 Task: Add Taylor Farms Bacon Caesar Chopped Salad Kit to the cart.
Action: Mouse moved to (21, 159)
Screenshot: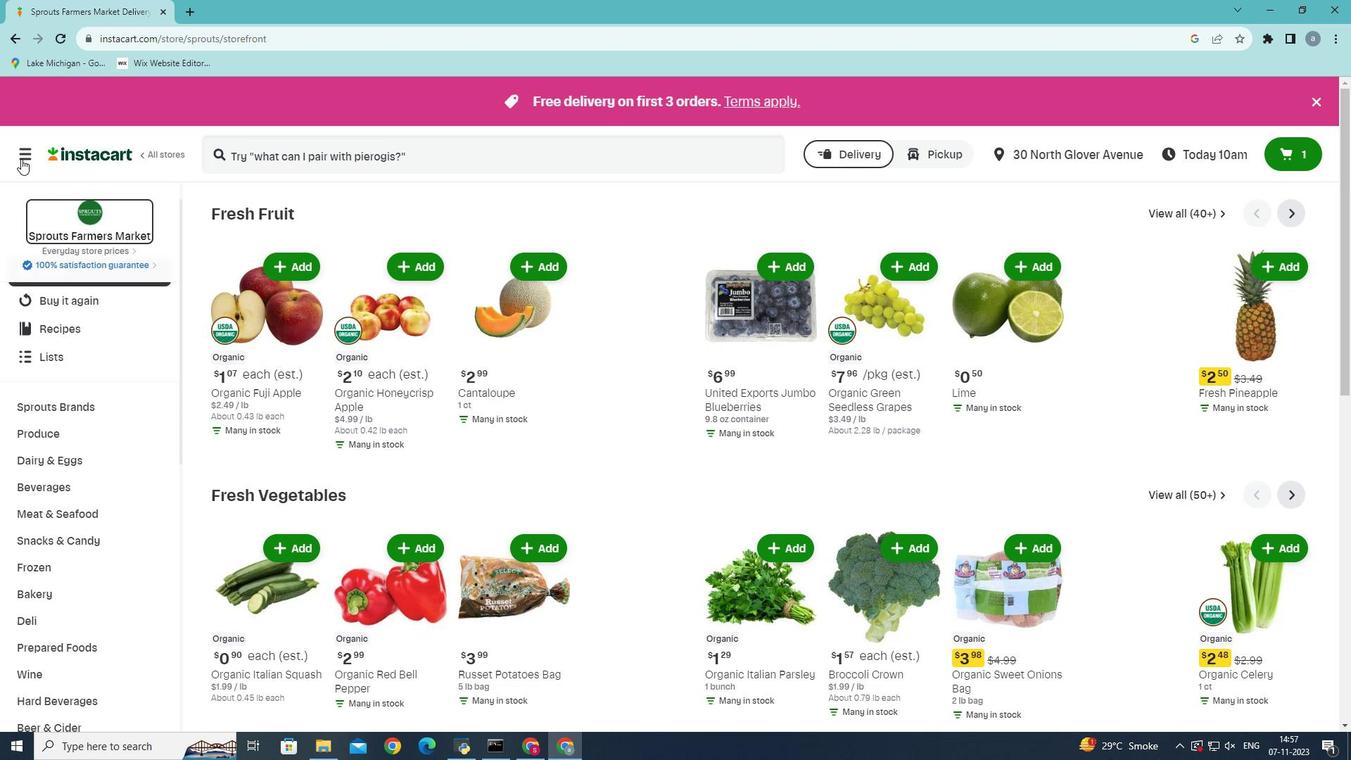 
Action: Mouse pressed left at (21, 159)
Screenshot: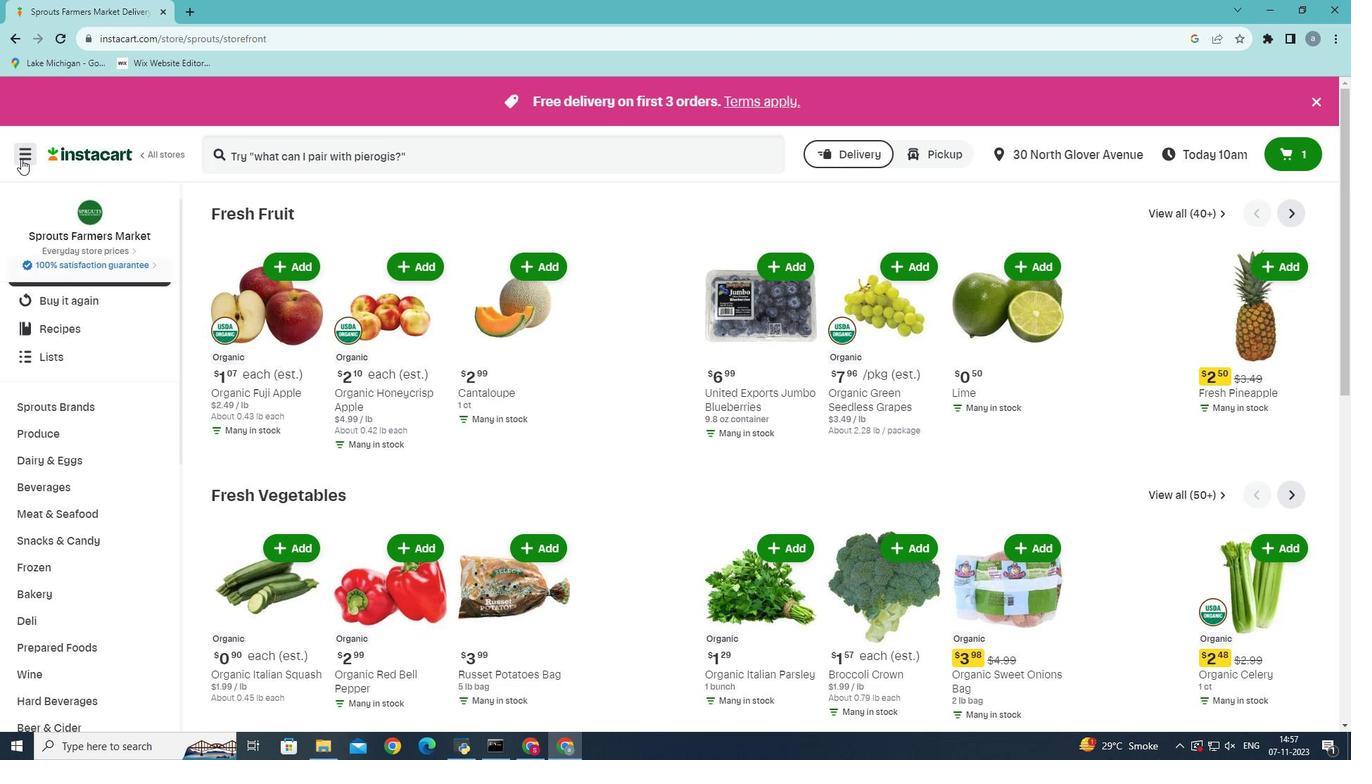
Action: Mouse moved to (55, 392)
Screenshot: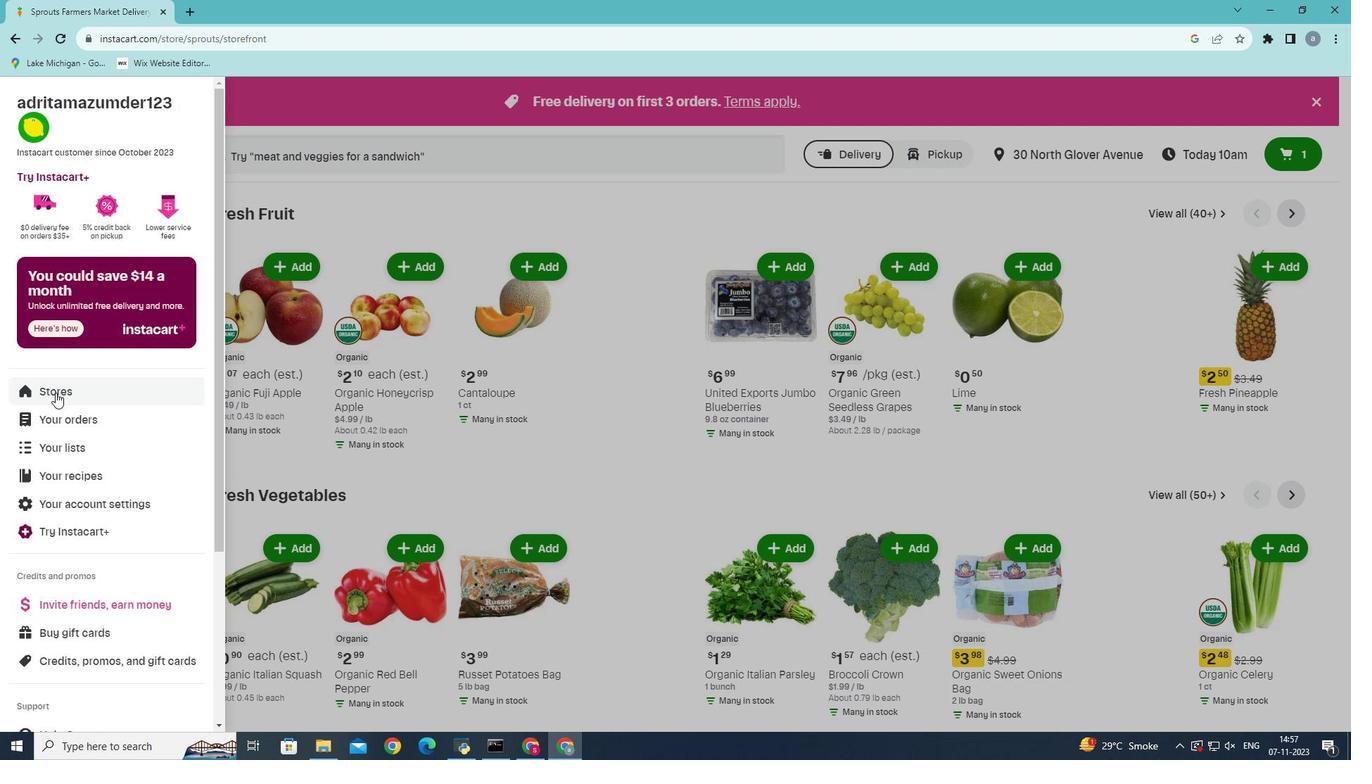 
Action: Mouse pressed left at (55, 392)
Screenshot: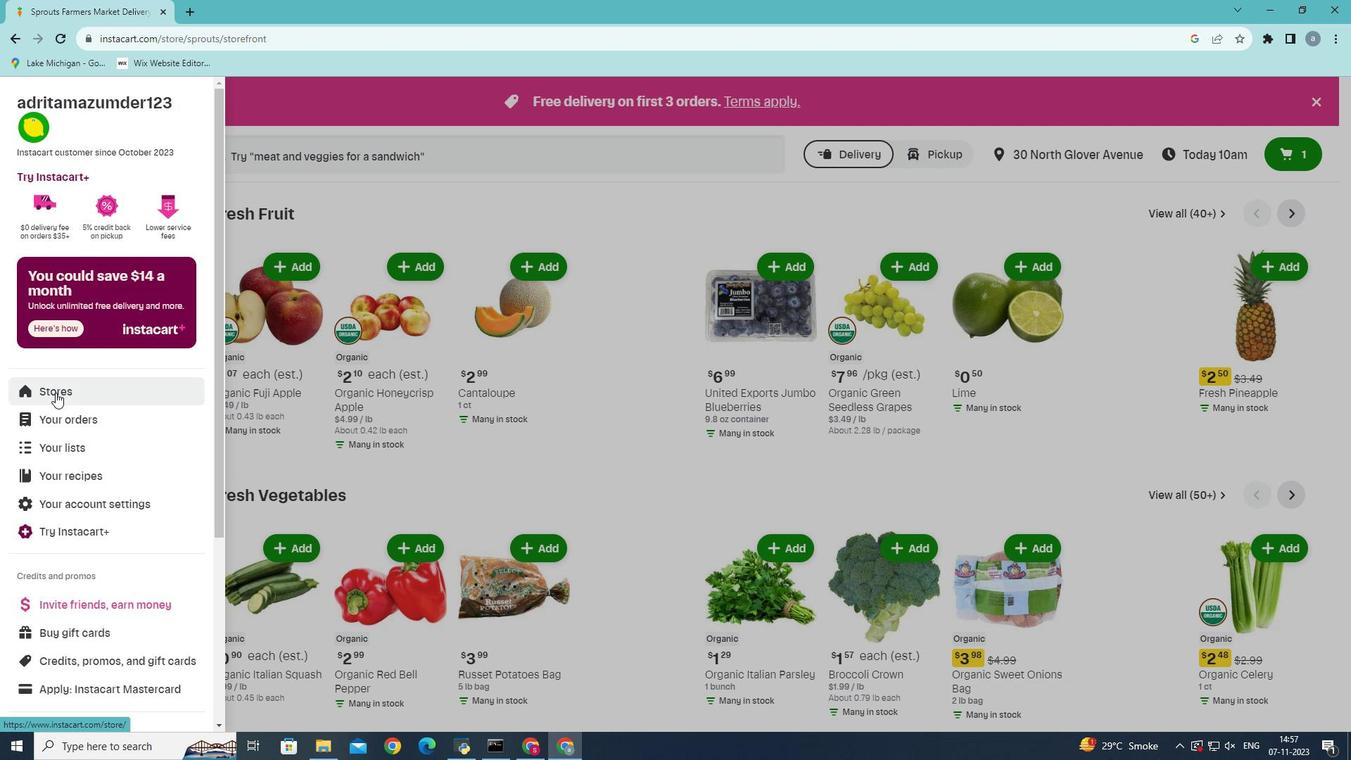 
Action: Mouse moved to (331, 161)
Screenshot: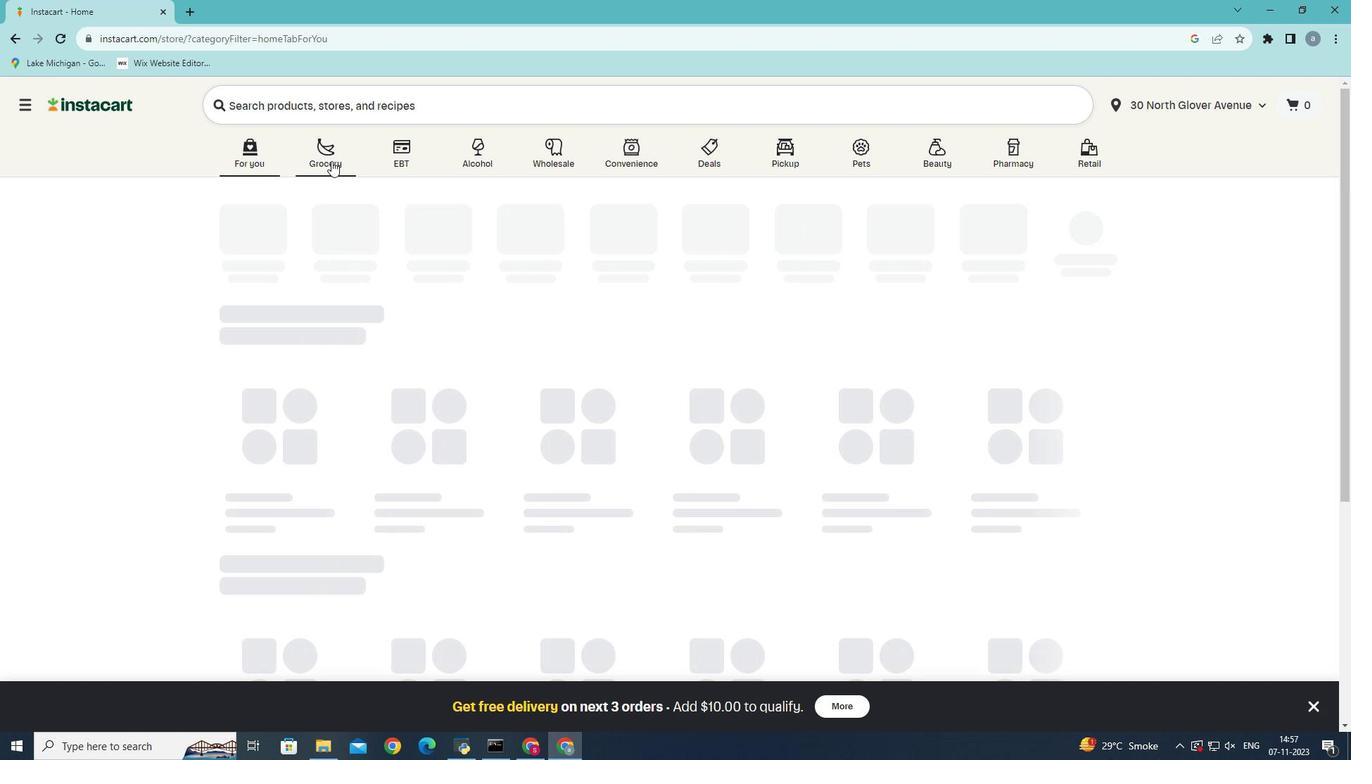 
Action: Mouse pressed left at (331, 161)
Screenshot: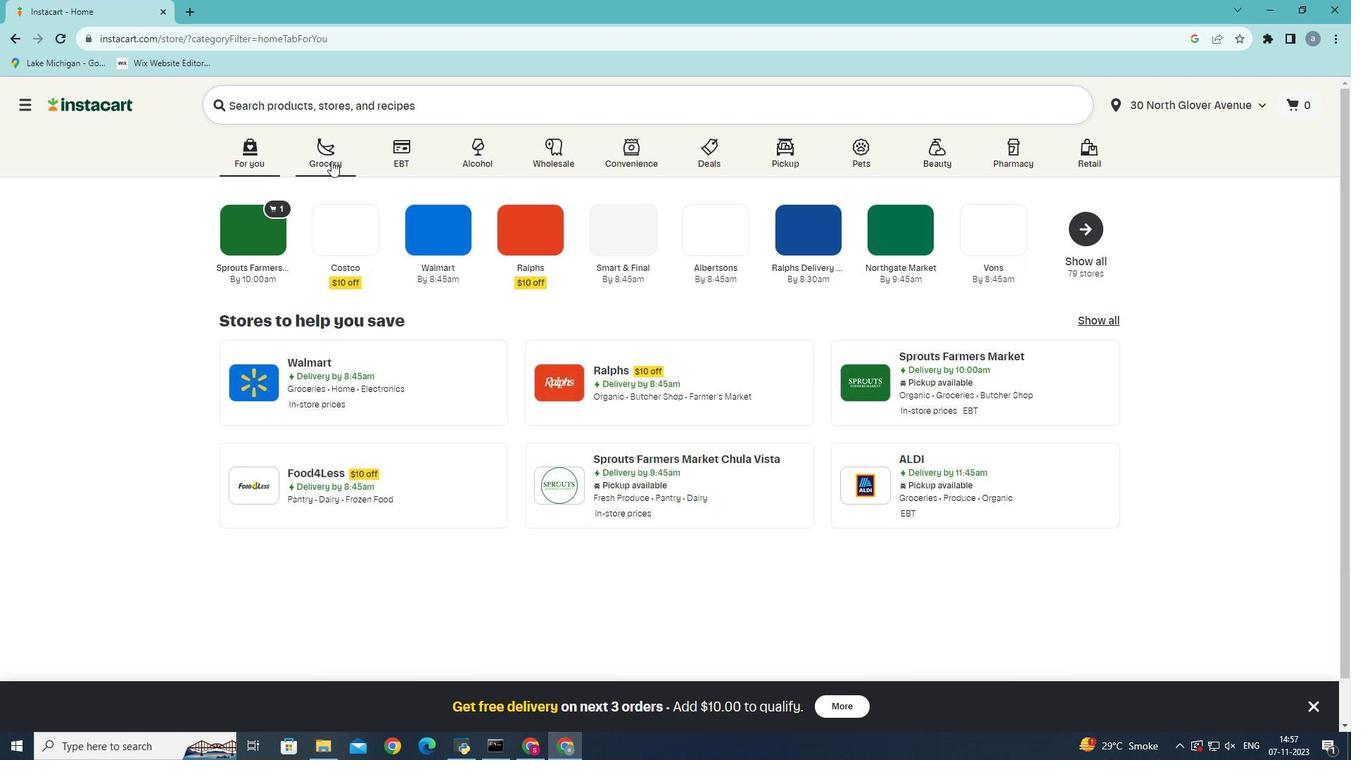 
Action: Mouse moved to (304, 411)
Screenshot: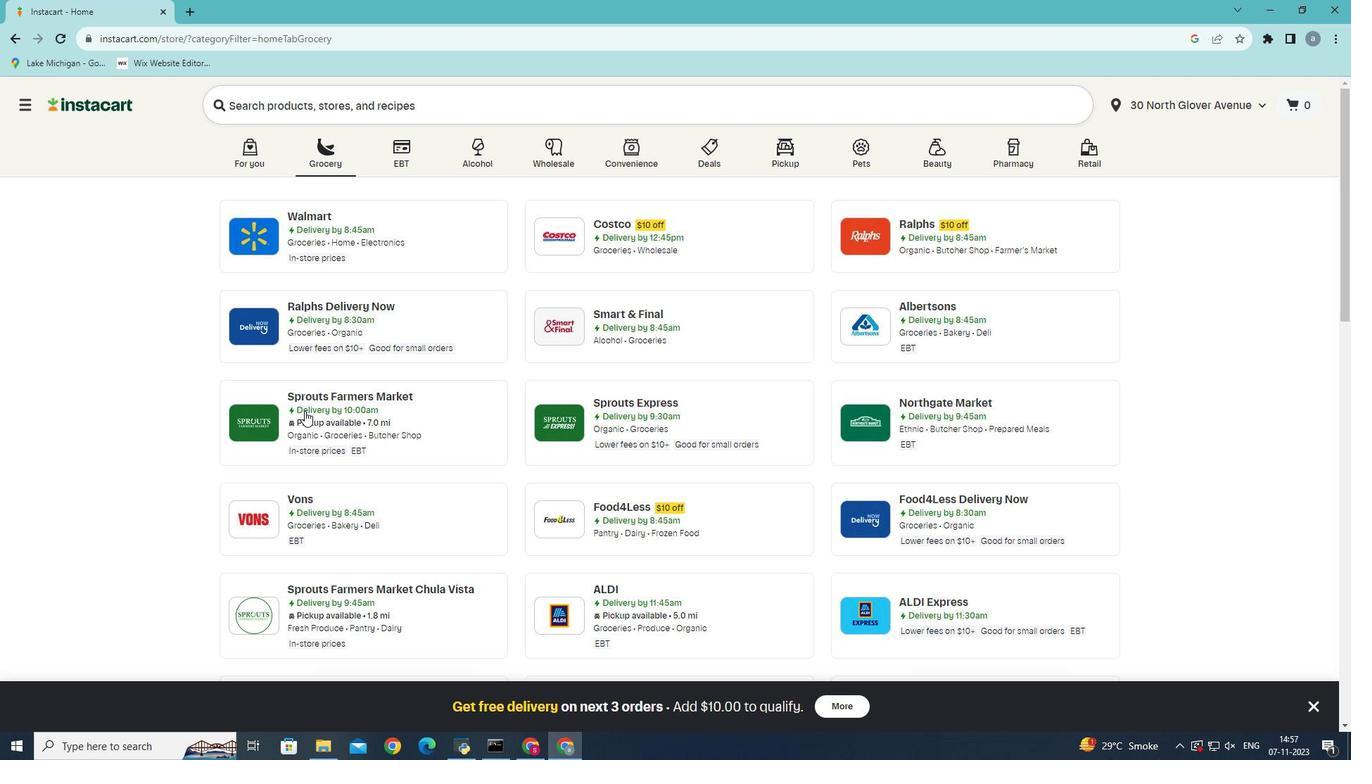 
Action: Mouse pressed left at (304, 411)
Screenshot: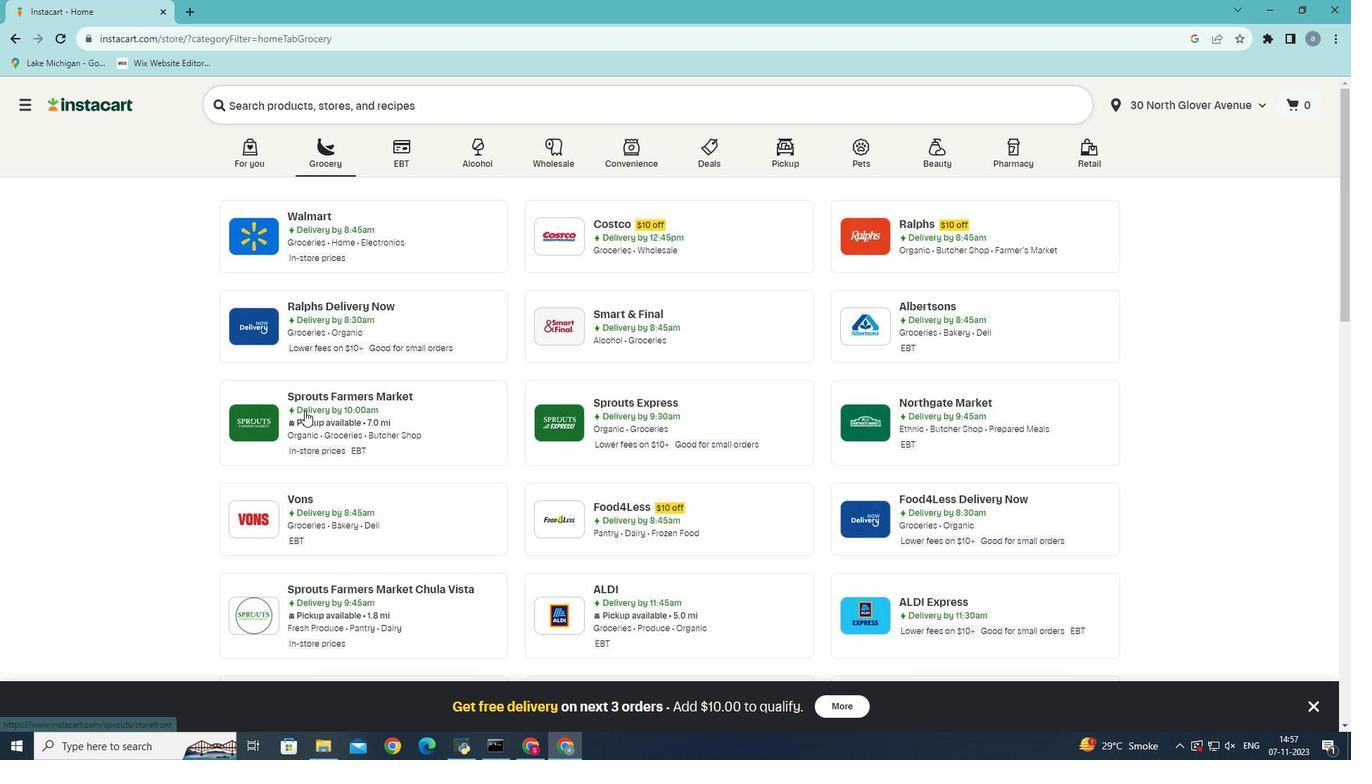 
Action: Mouse moved to (57, 635)
Screenshot: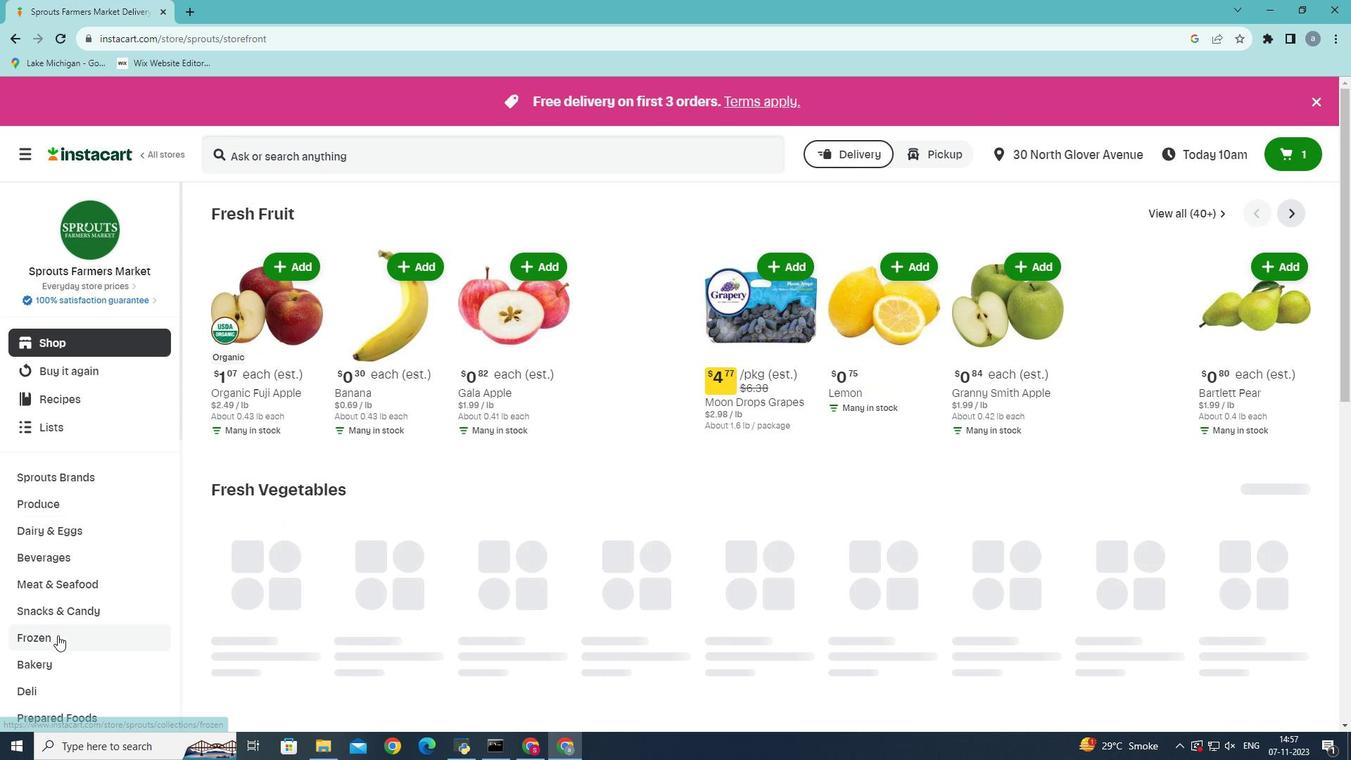 
Action: Mouse scrolled (57, 635) with delta (0, 0)
Screenshot: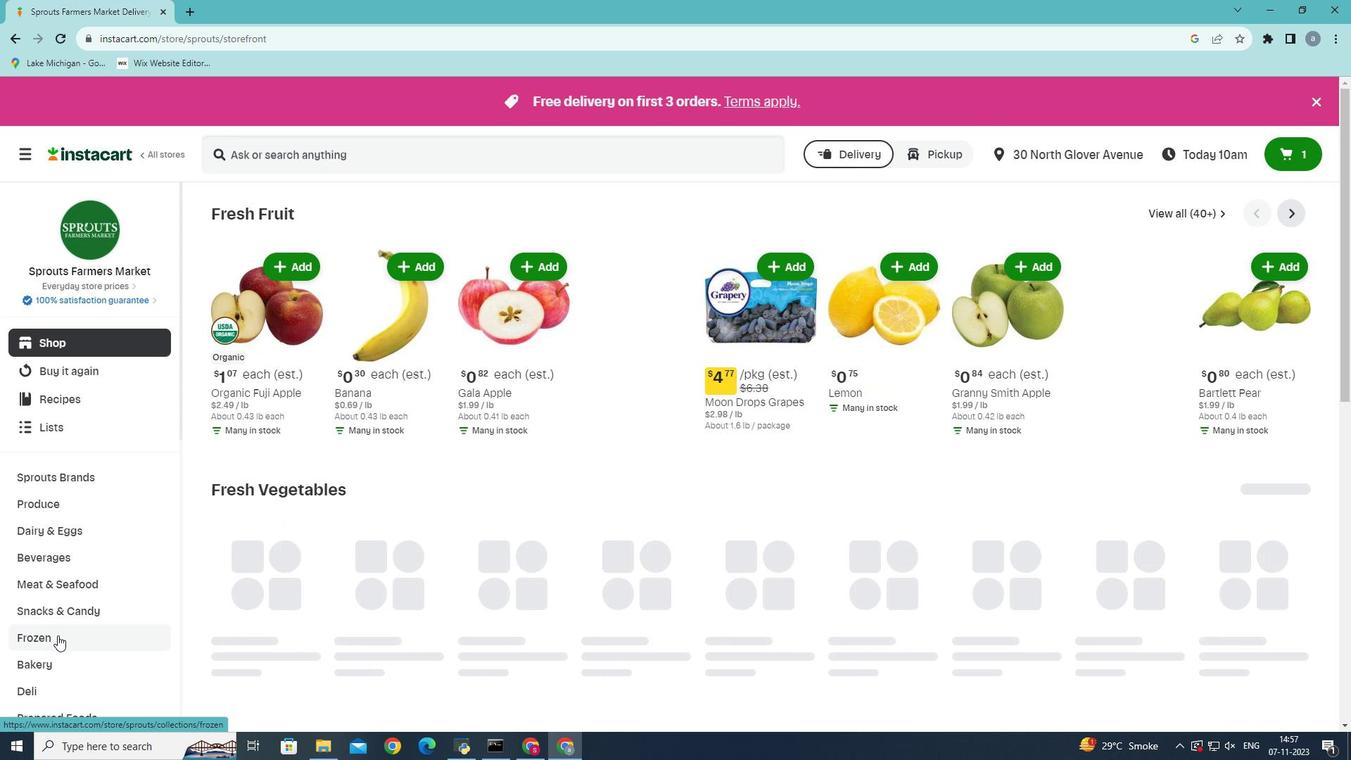 
Action: Mouse scrolled (57, 635) with delta (0, 0)
Screenshot: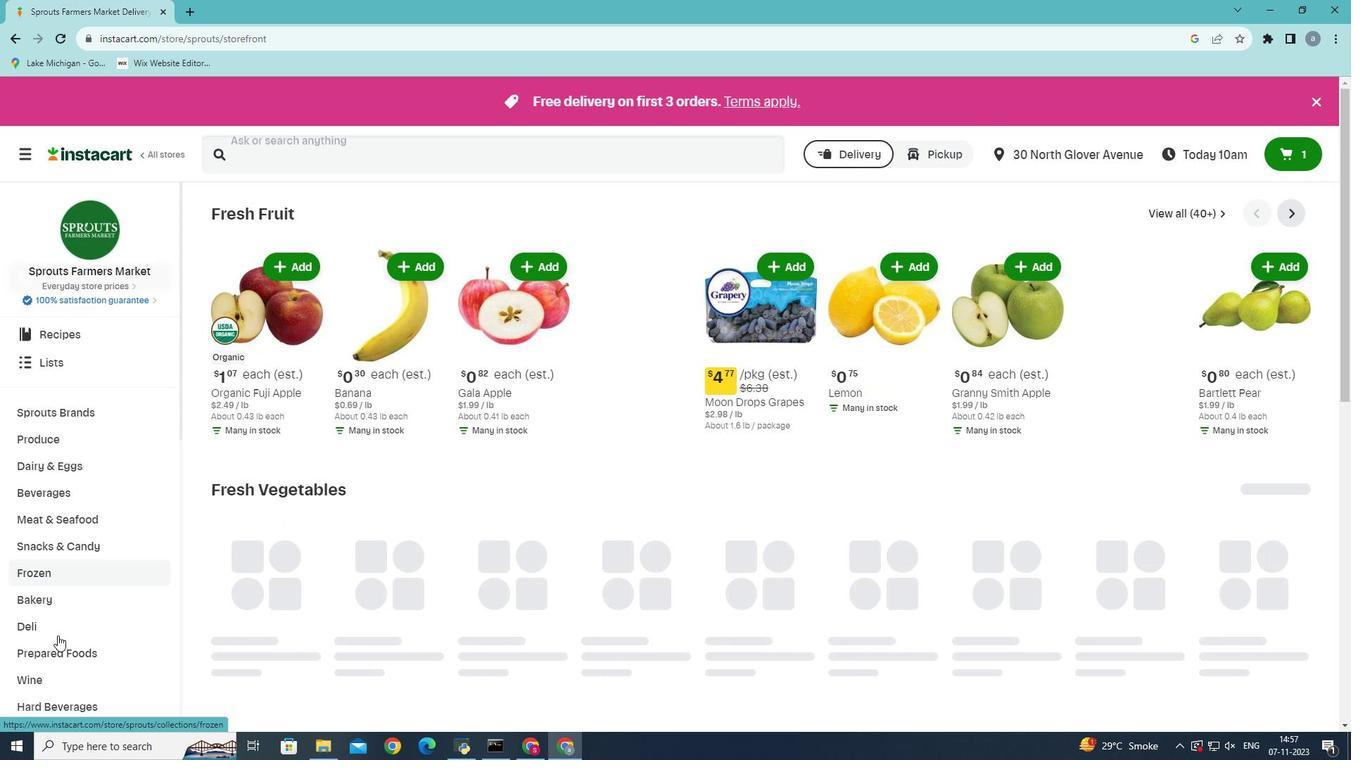
Action: Mouse moved to (60, 580)
Screenshot: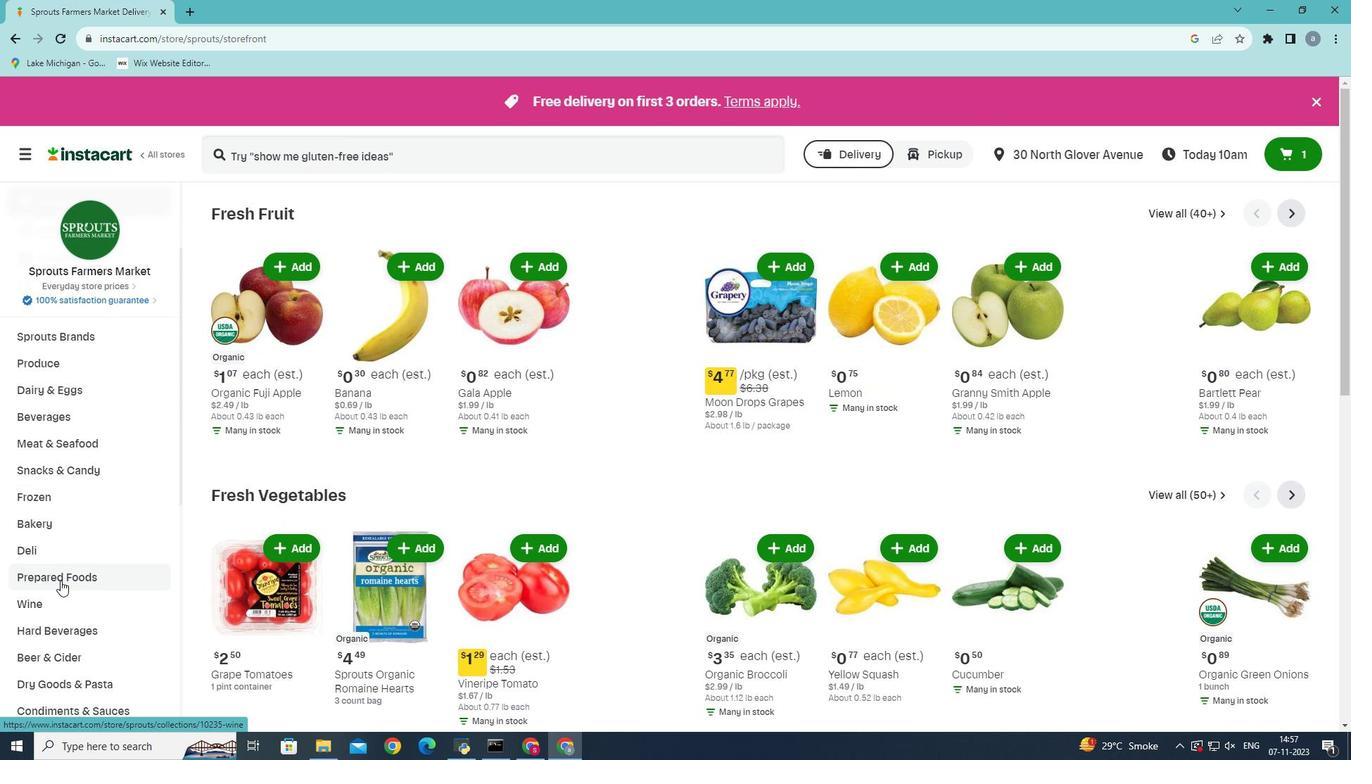 
Action: Mouse pressed left at (60, 580)
Screenshot: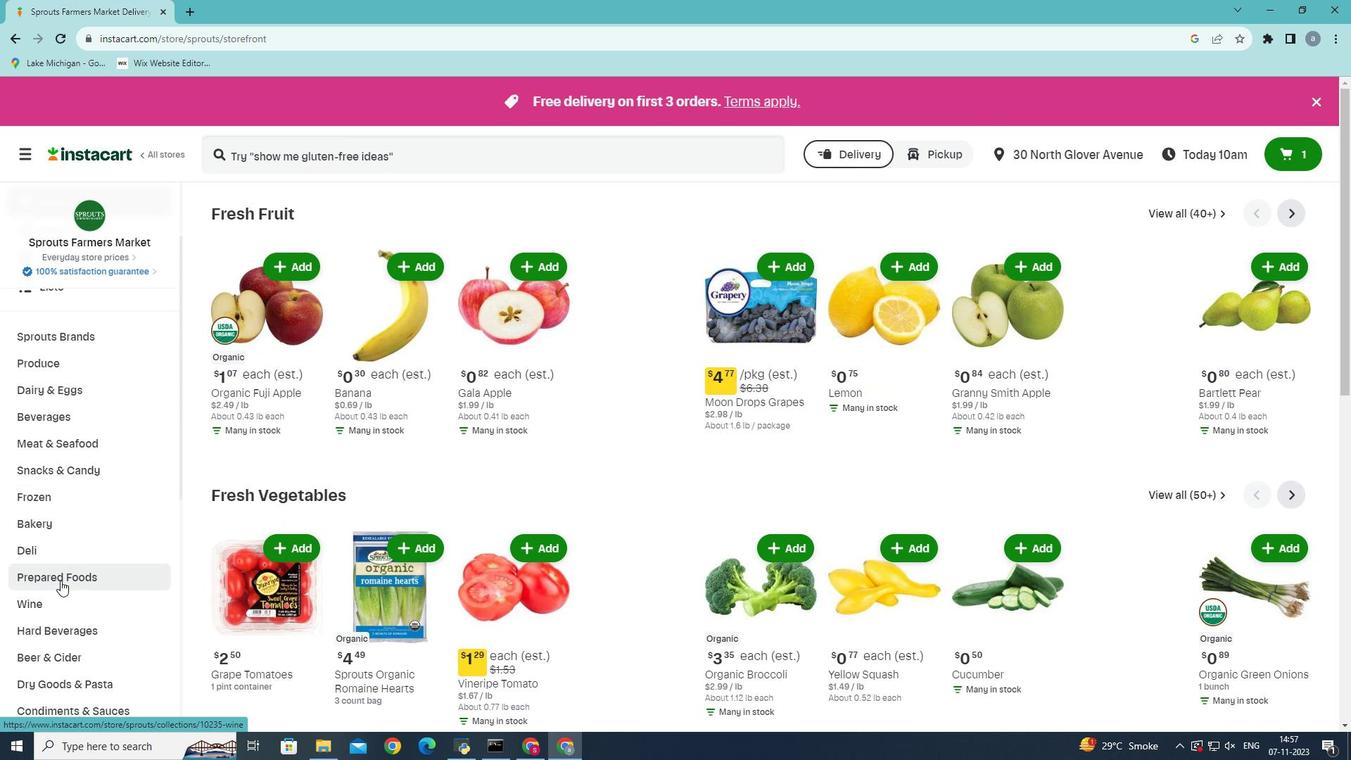 
Action: Mouse moved to (768, 248)
Screenshot: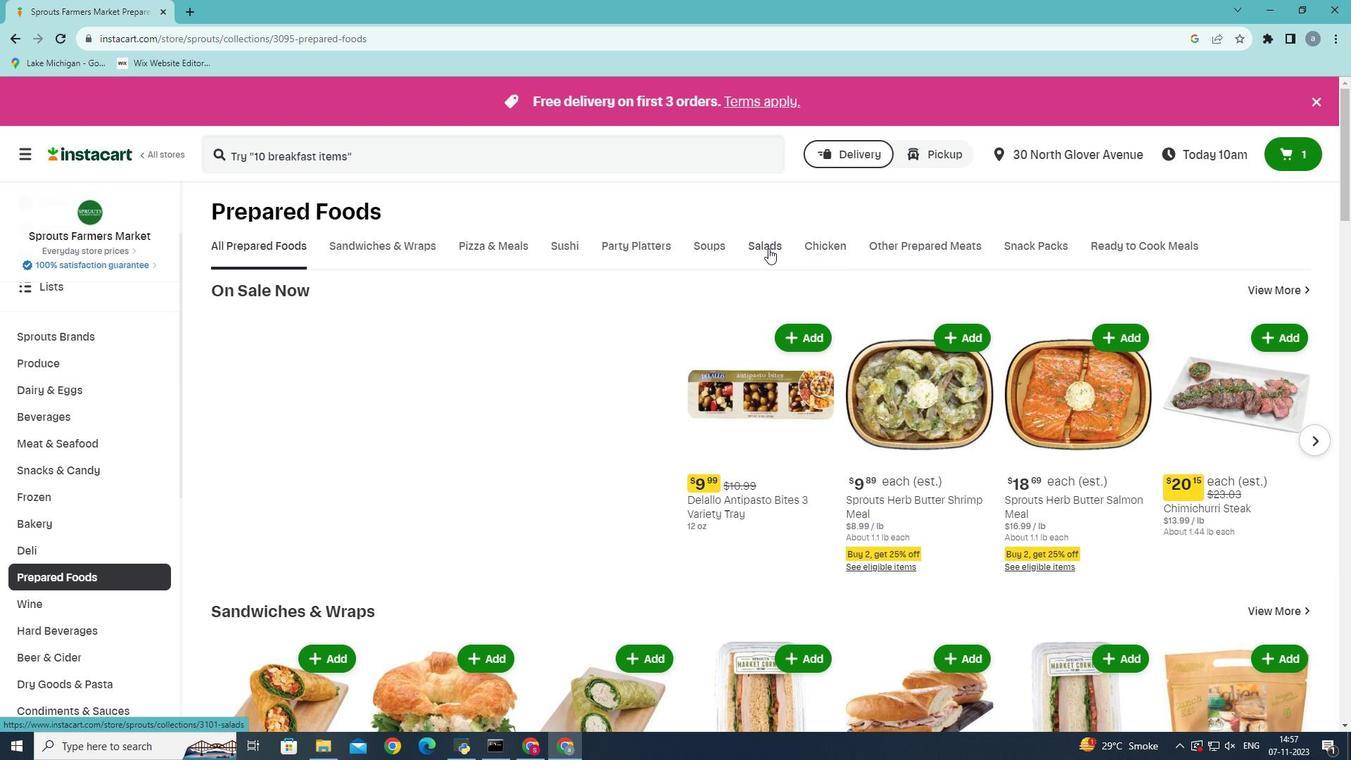 
Action: Mouse pressed left at (768, 248)
Screenshot: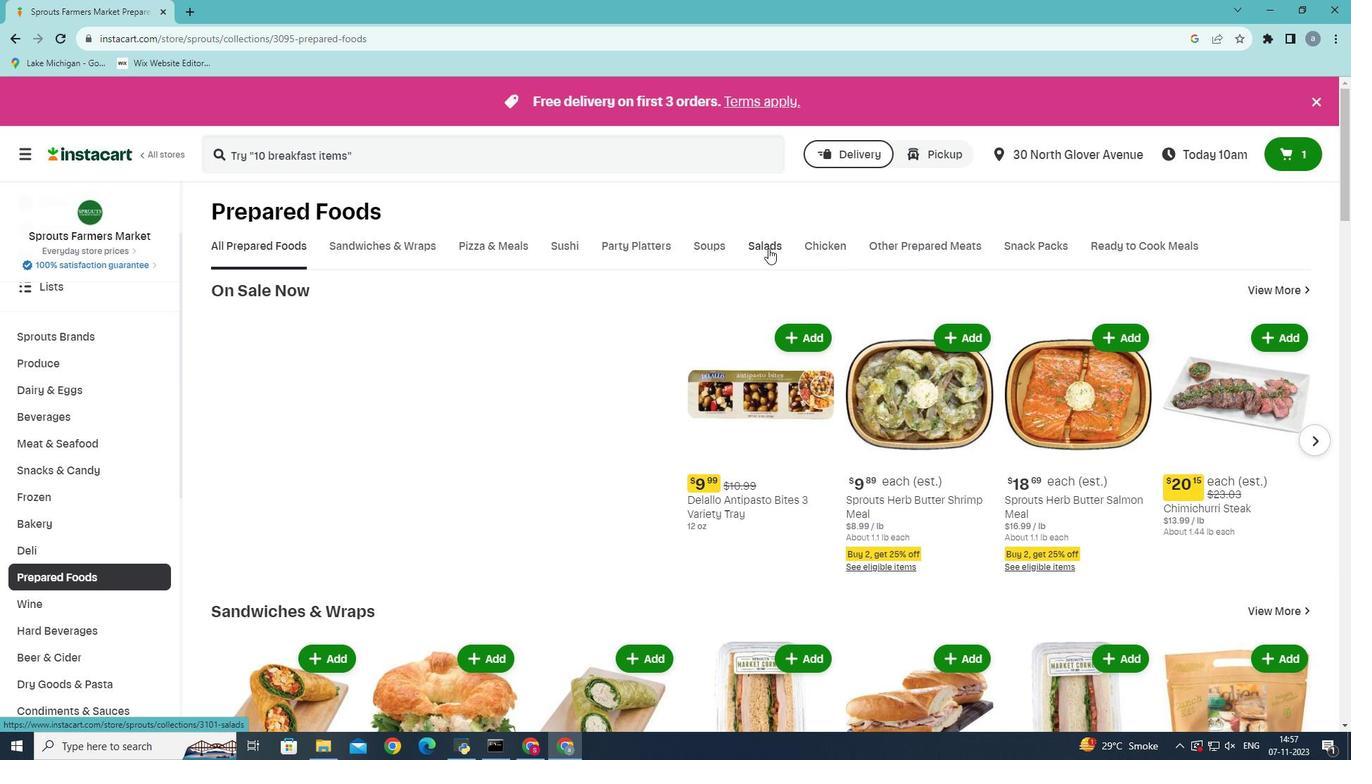 
Action: Mouse moved to (547, 317)
Screenshot: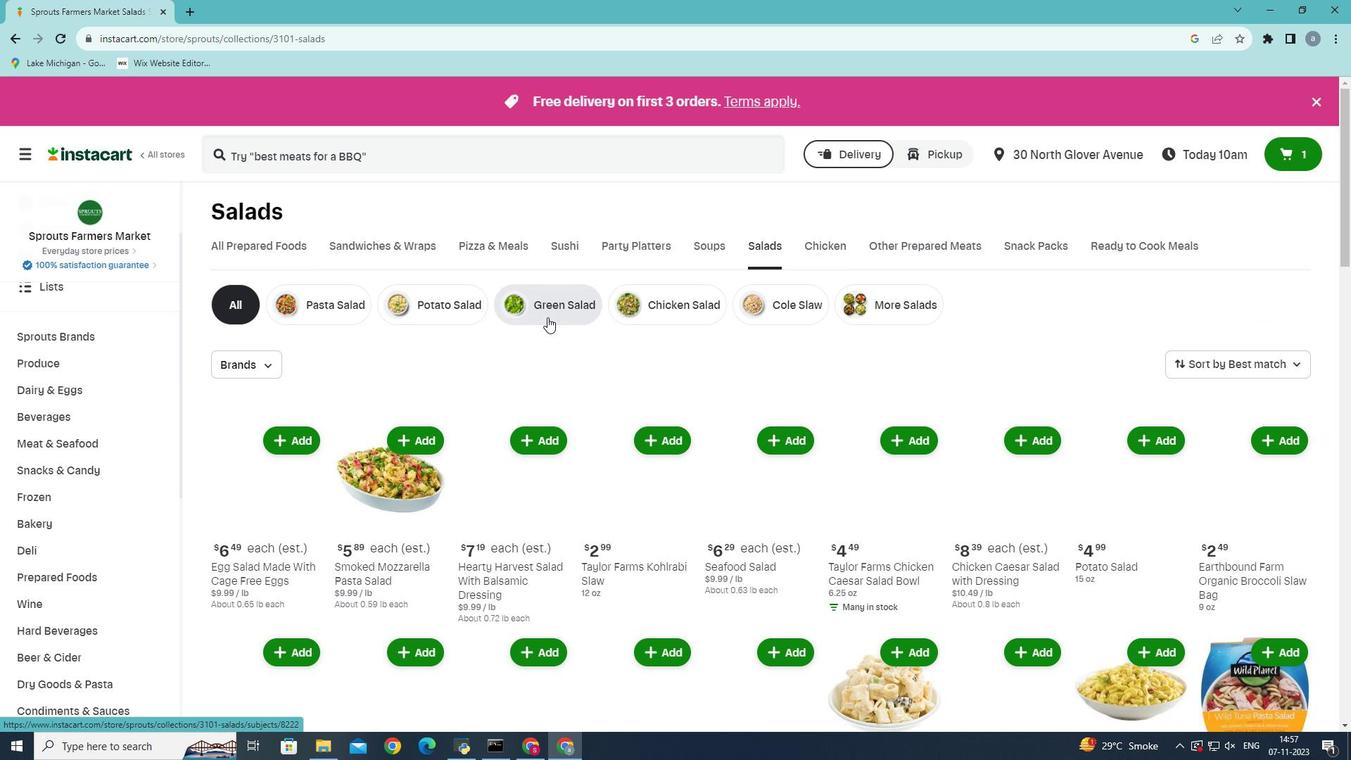 
Action: Mouse pressed left at (547, 317)
Screenshot: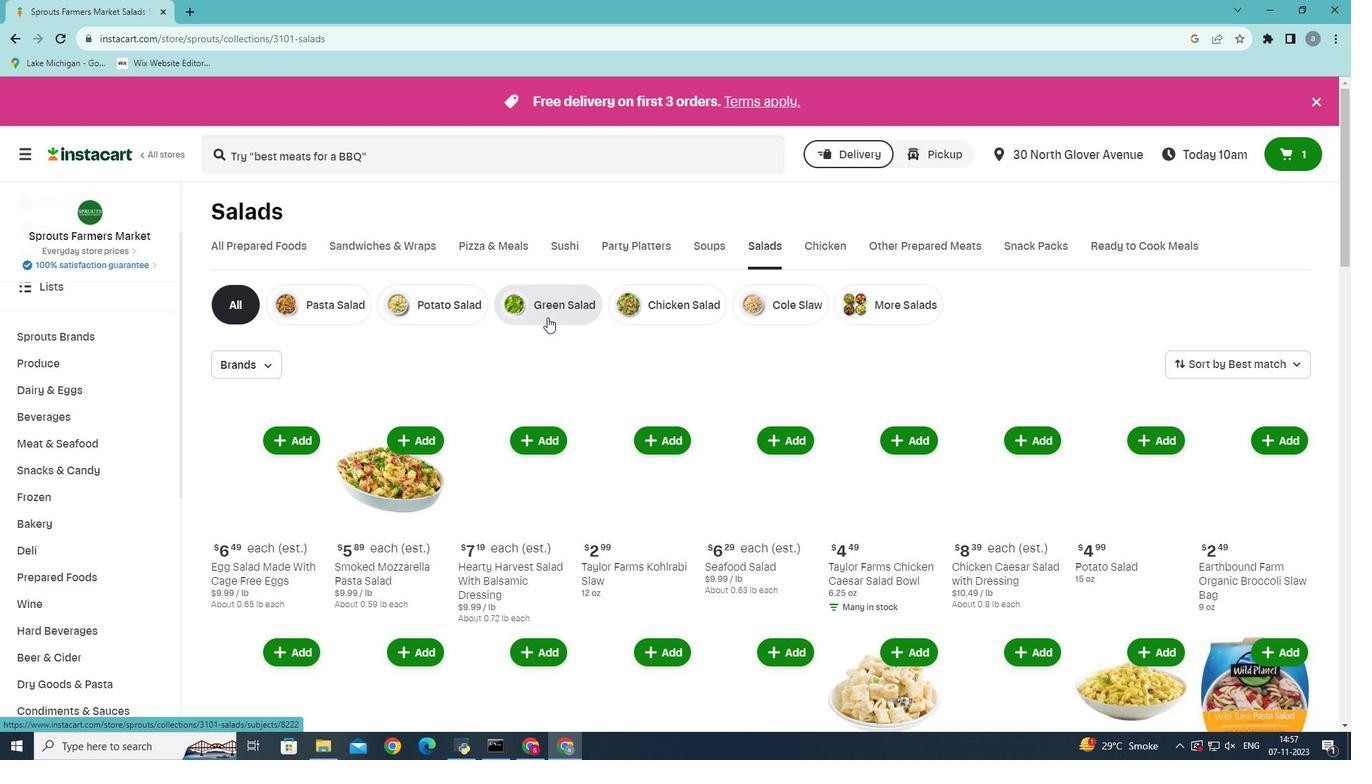 
Action: Mouse moved to (316, 159)
Screenshot: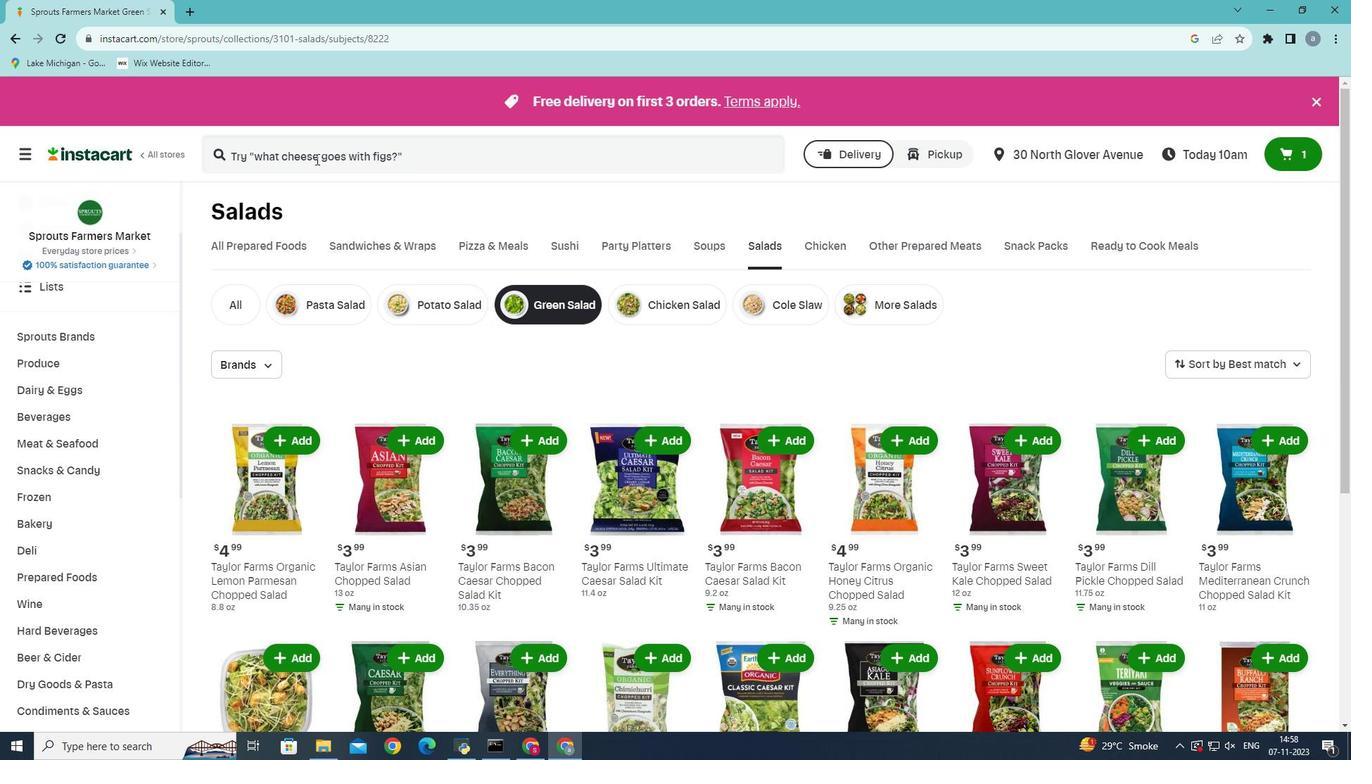 
Action: Mouse pressed left at (316, 159)
Screenshot: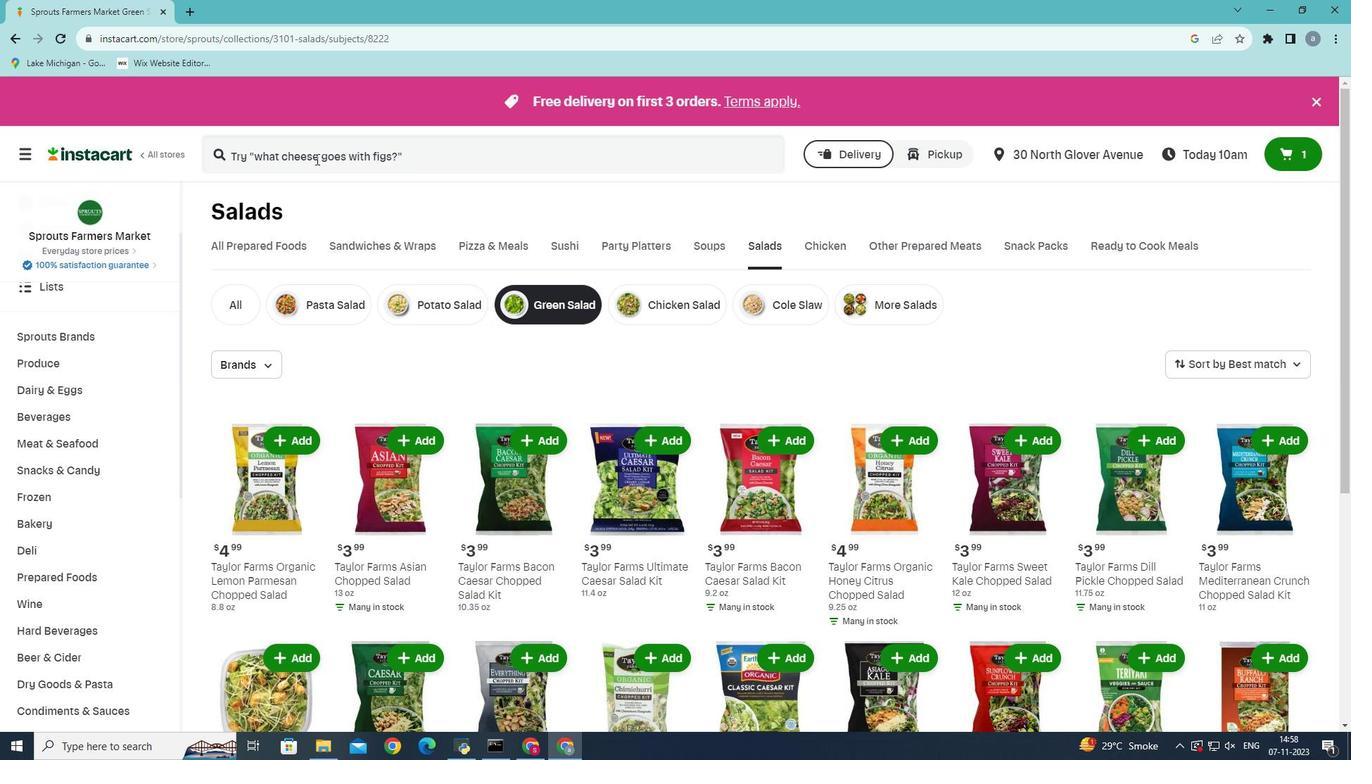 
Action: Mouse moved to (317, 159)
Screenshot: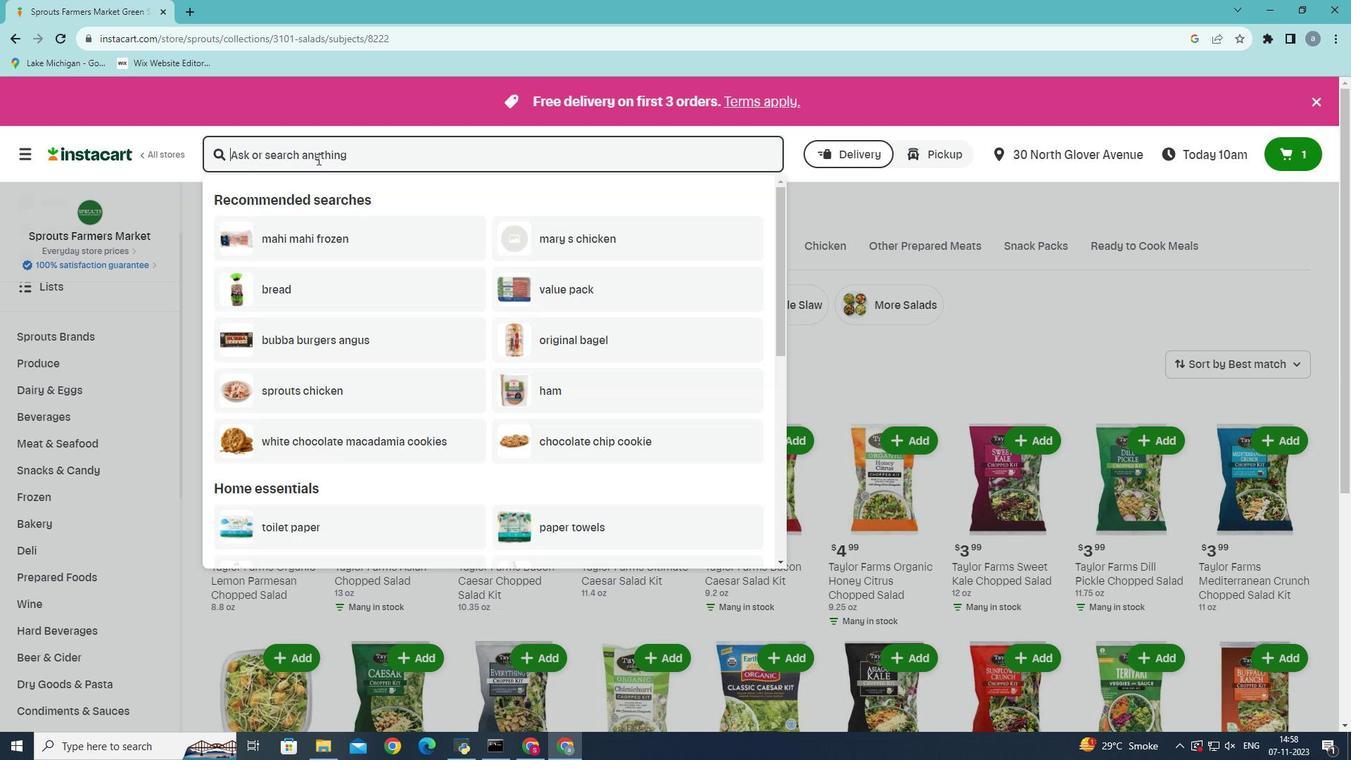 
Action: Key pressed <Key.shift><Key.shift><Key.shift><Key.shift><Key.shift><Key.shift><Key.shift><Key.shift><Key.shift><Key.shift><Key.shift><Key.shift><Key.shift><Key.shift><Key.shift><Key.shift>Taylor<Key.space>farmsbacon<Key.space>
Screenshot: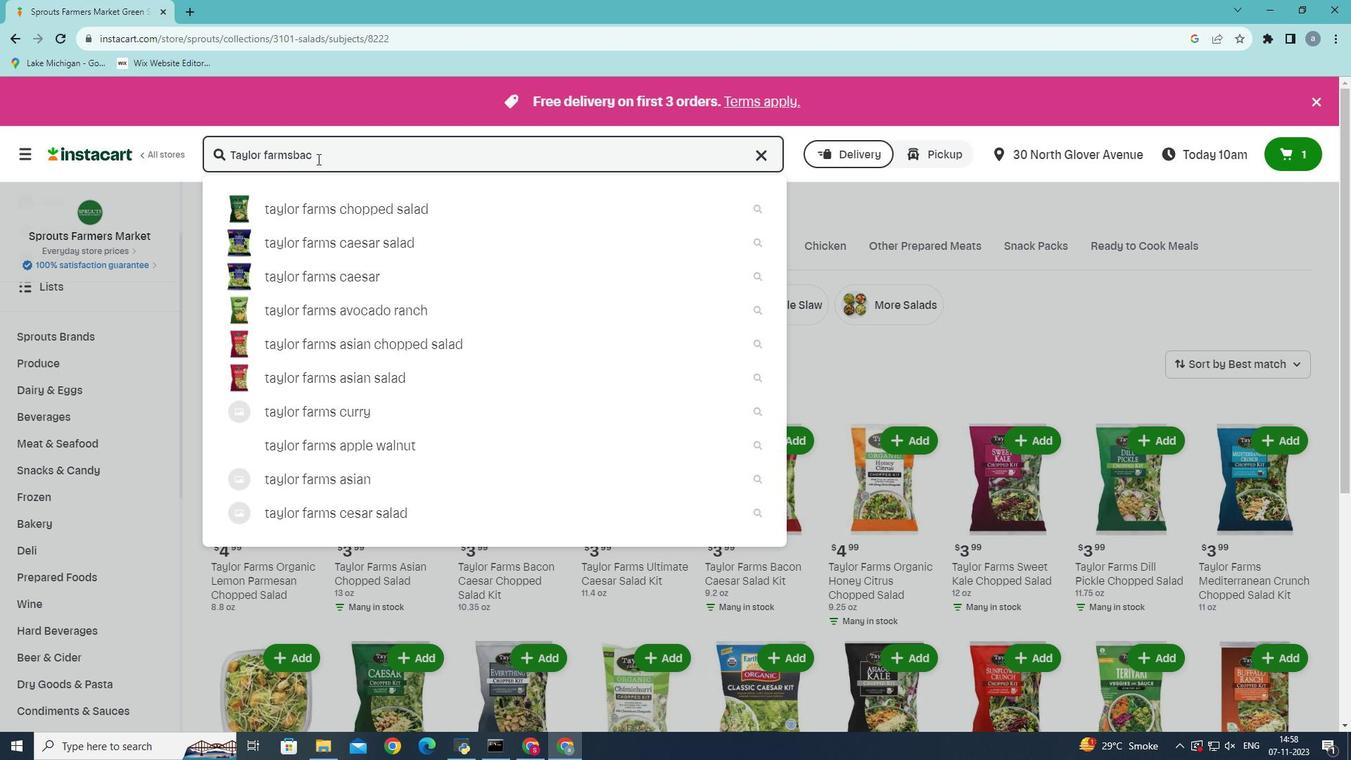 
Action: Mouse moved to (292, 155)
Screenshot: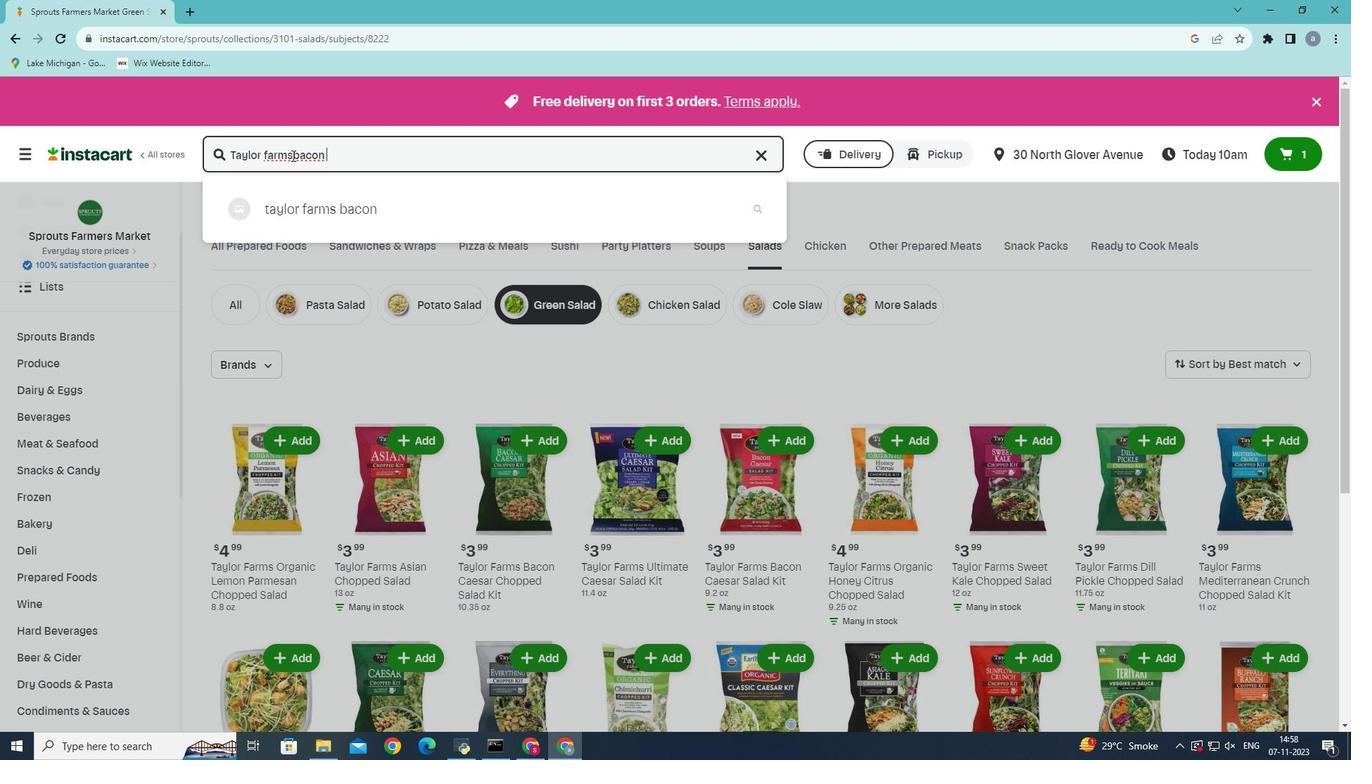 
Action: Mouse pressed left at (292, 155)
Screenshot: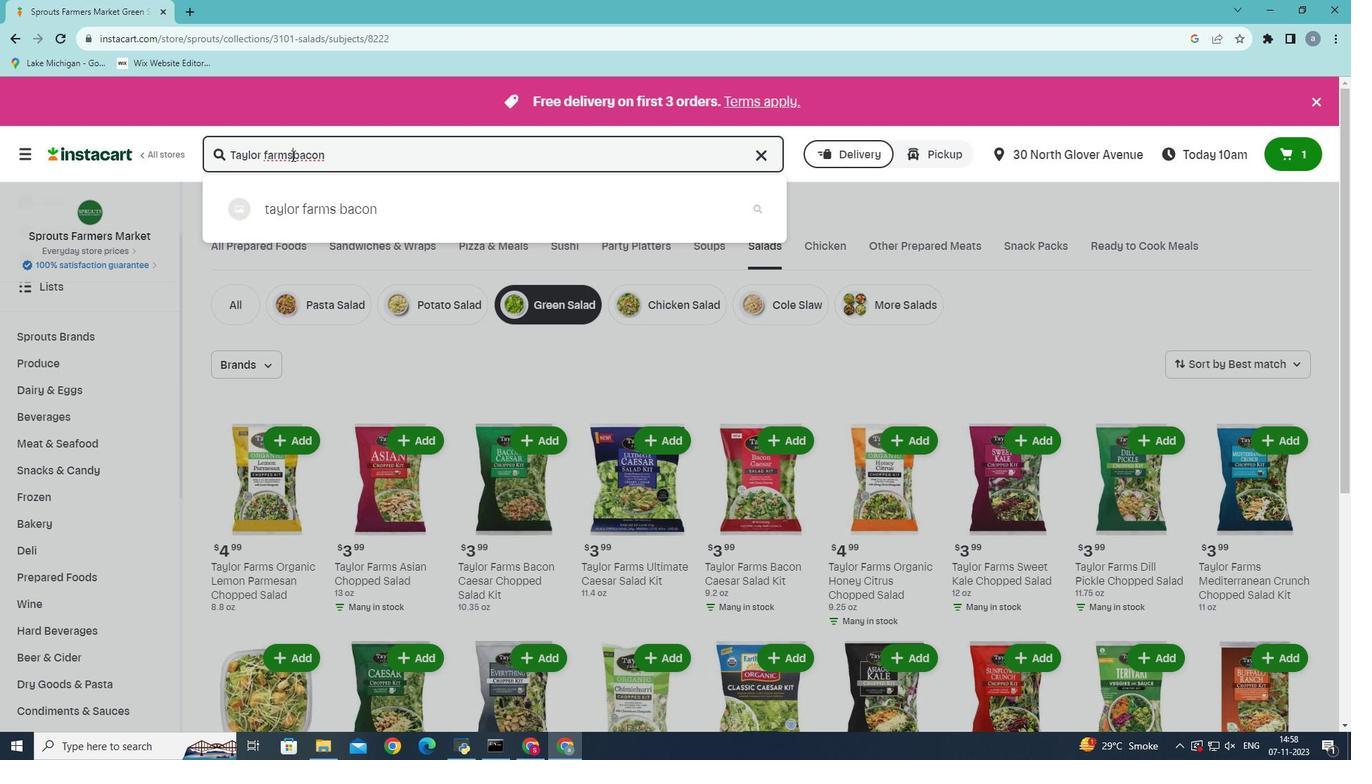 
Action: Mouse moved to (291, 155)
Screenshot: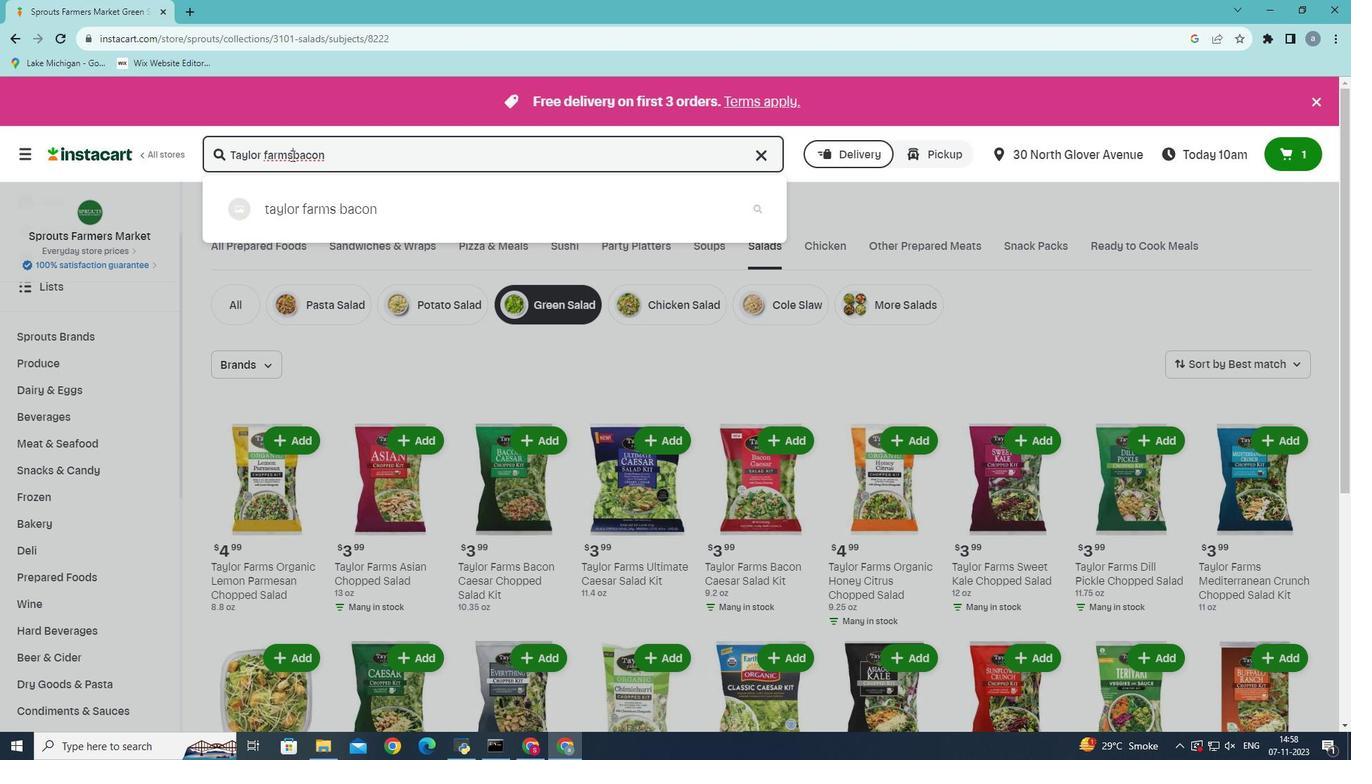 
Action: Key pressed v
Screenshot: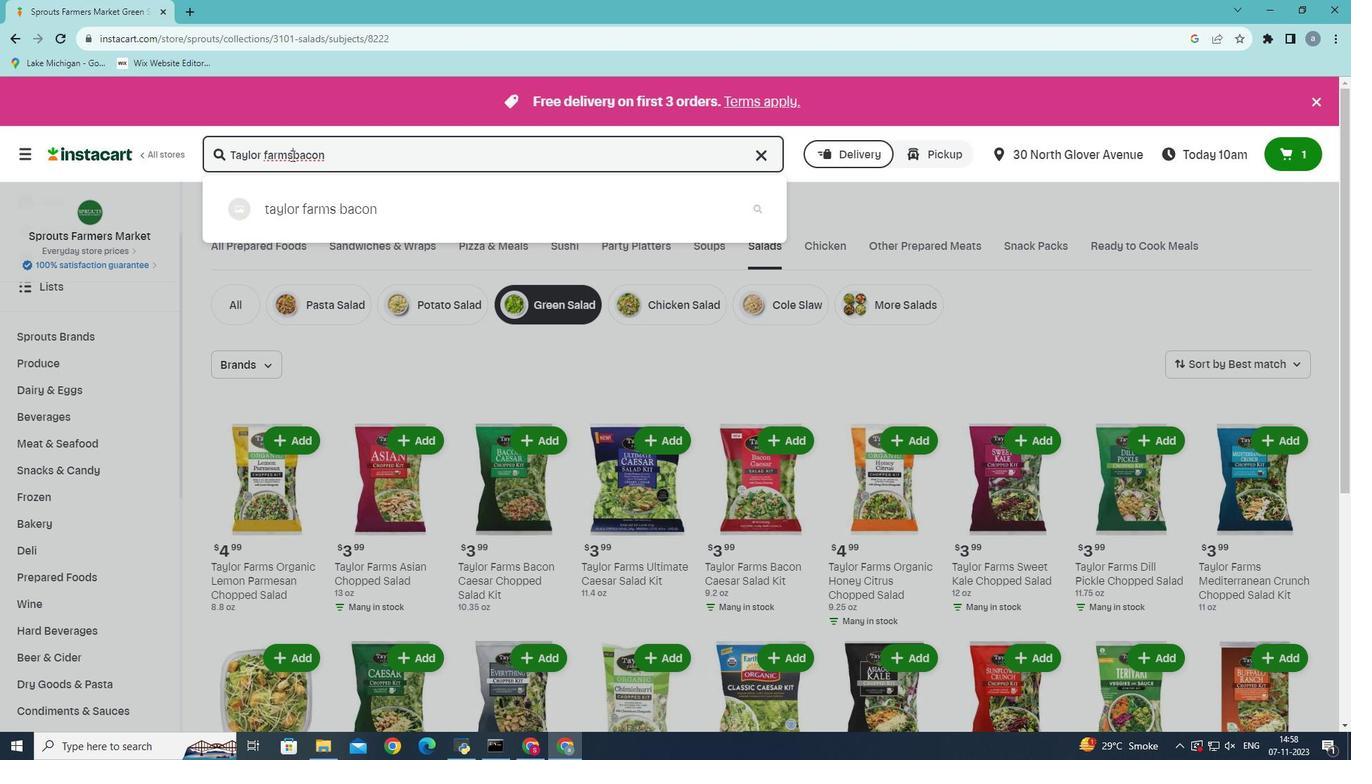 
Action: Mouse moved to (356, 150)
Screenshot: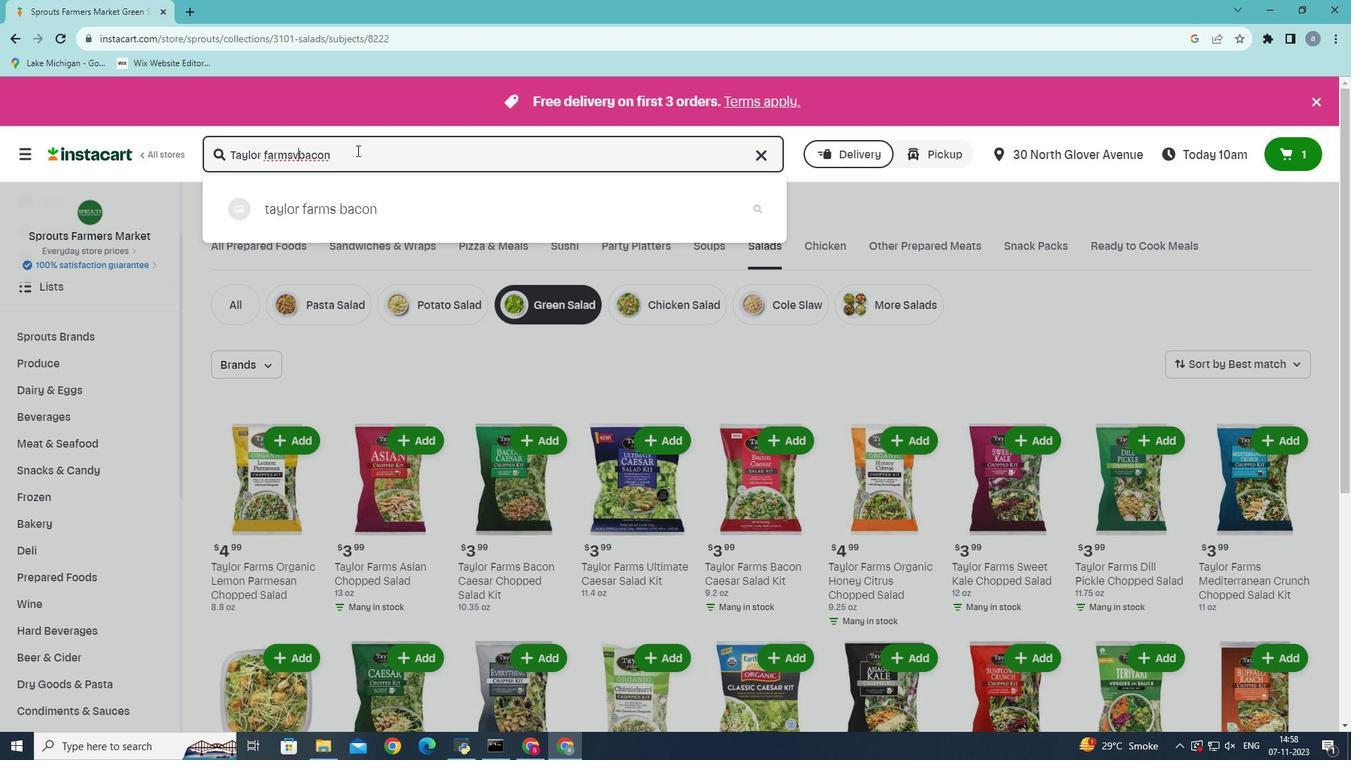 
Action: Key pressed <Key.backspace>
Screenshot: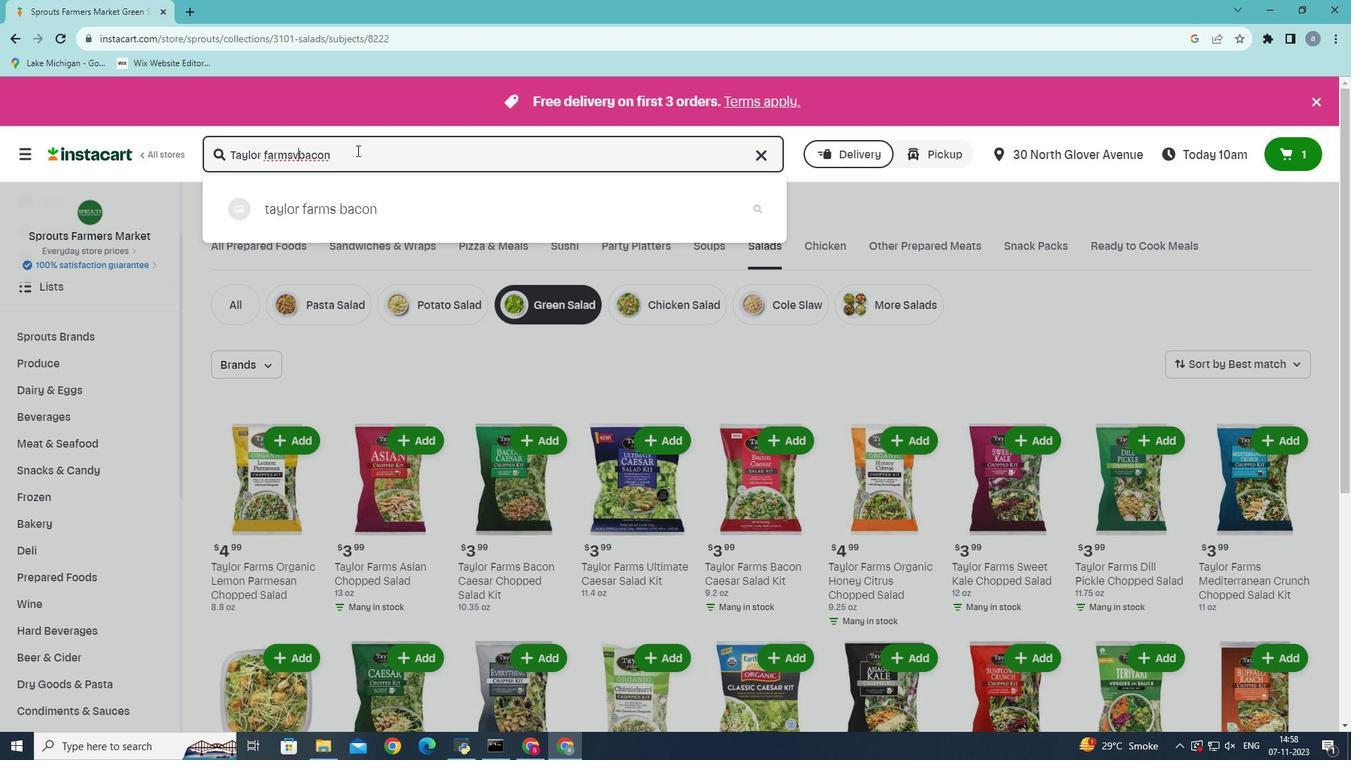 
Action: Mouse moved to (356, 152)
Screenshot: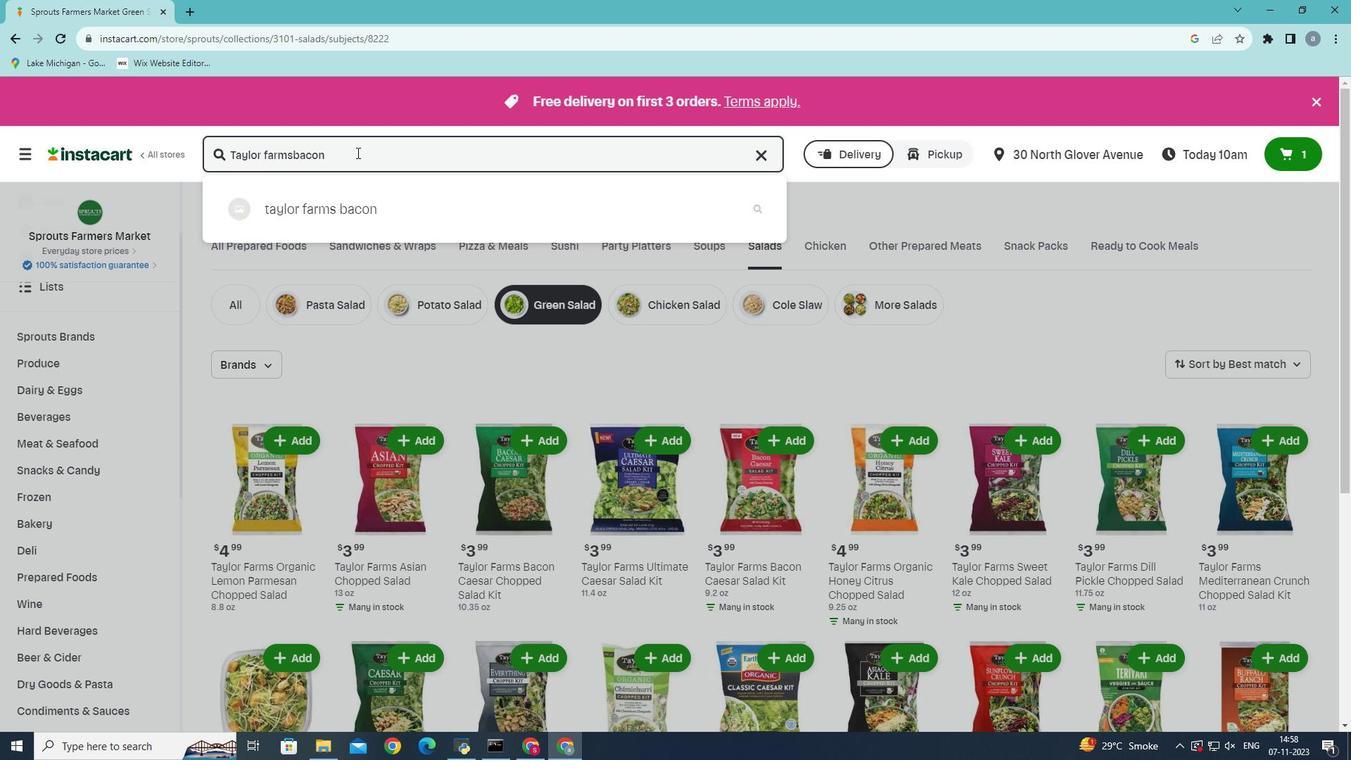 
Action: Key pressed <Key.space>
Screenshot: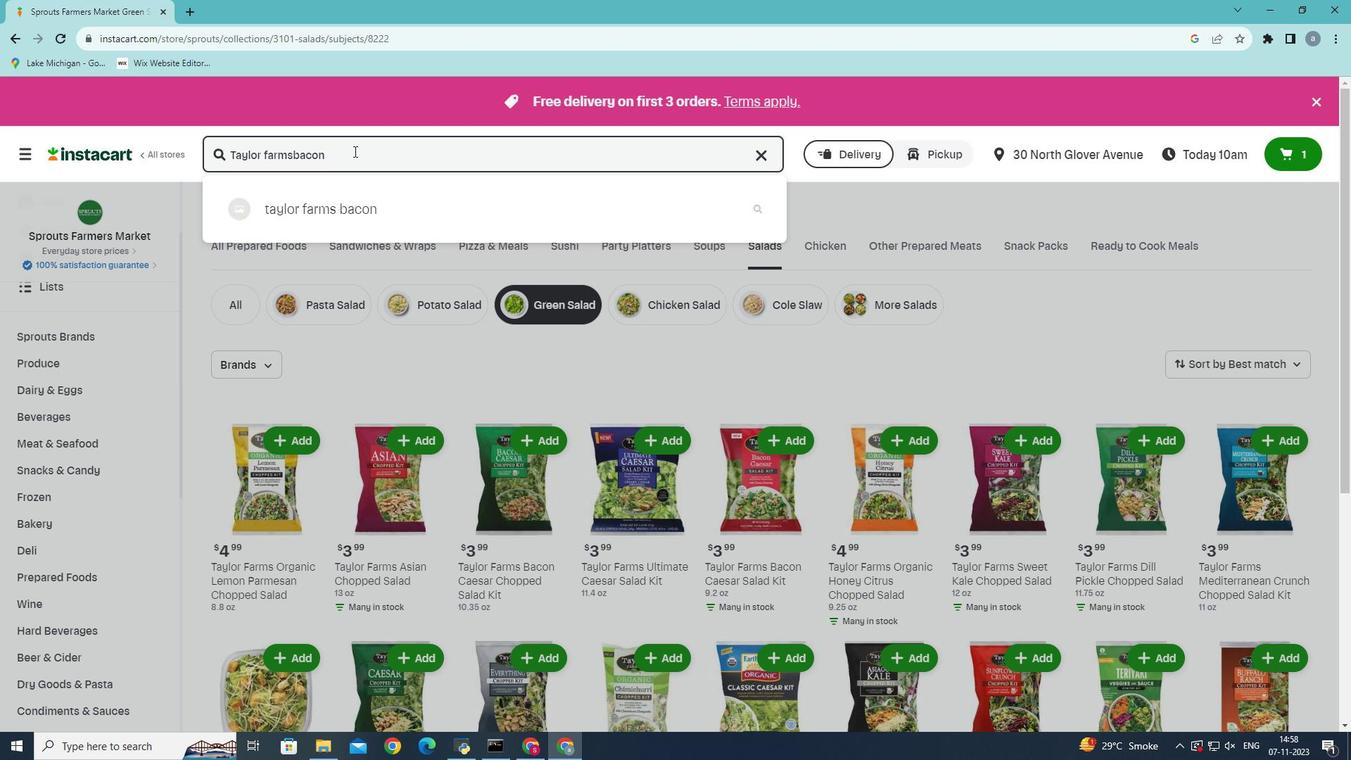 
Action: Mouse moved to (330, 158)
Screenshot: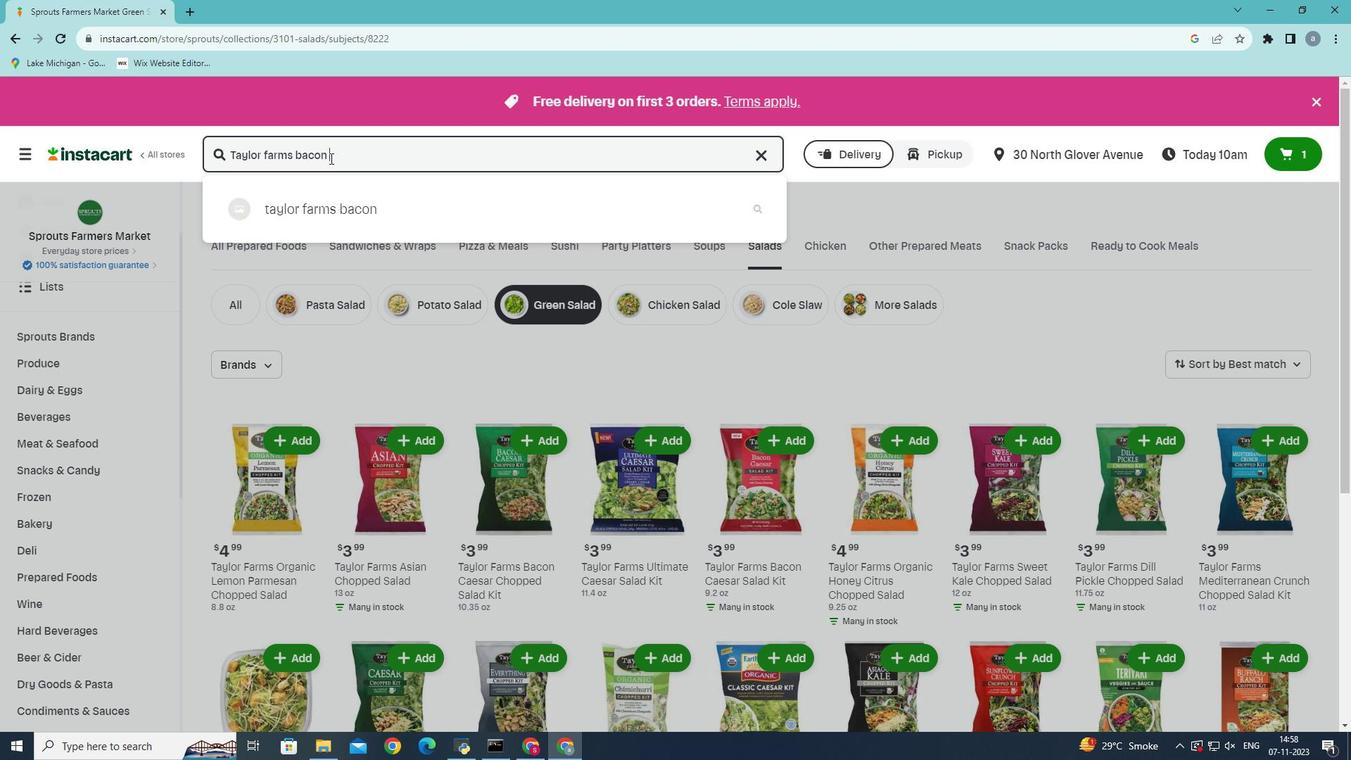 
Action: Mouse pressed left at (330, 158)
Screenshot: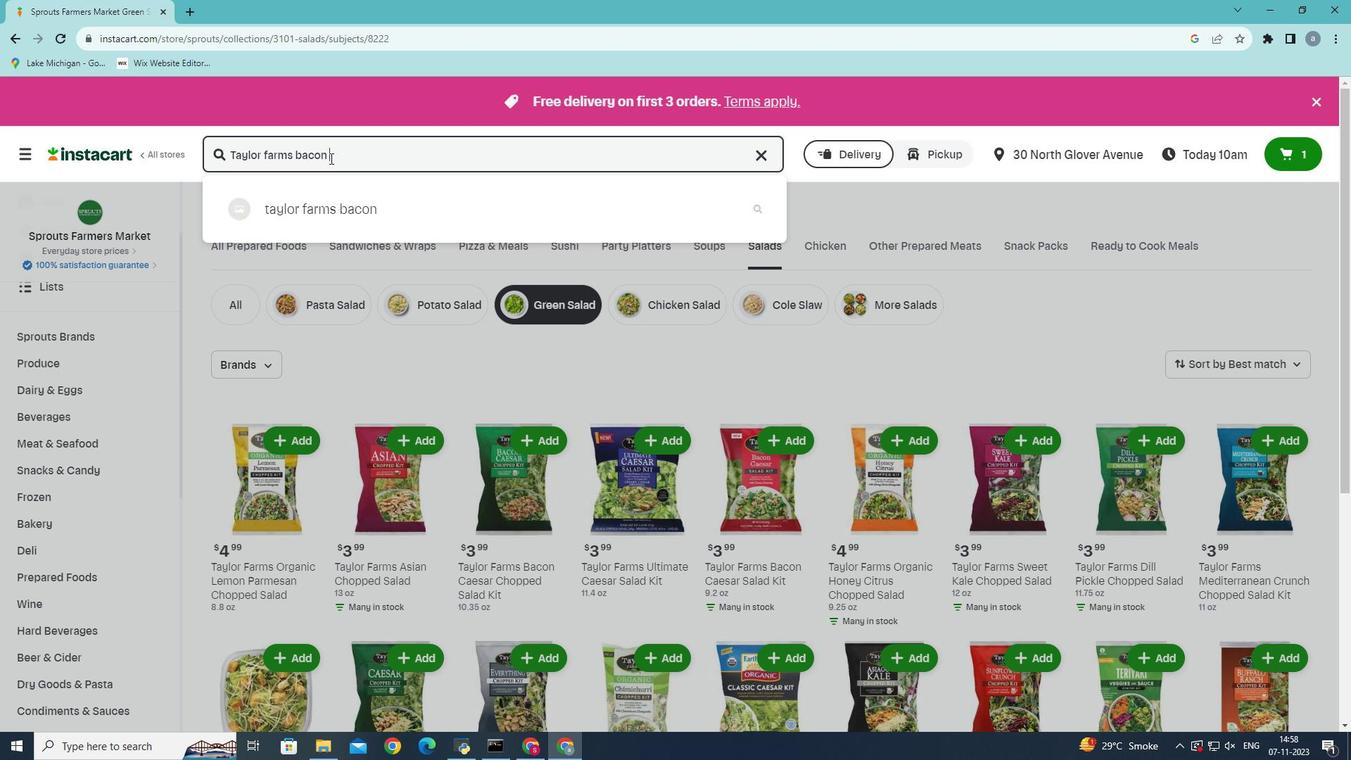 
Action: Mouse moved to (346, 153)
Screenshot: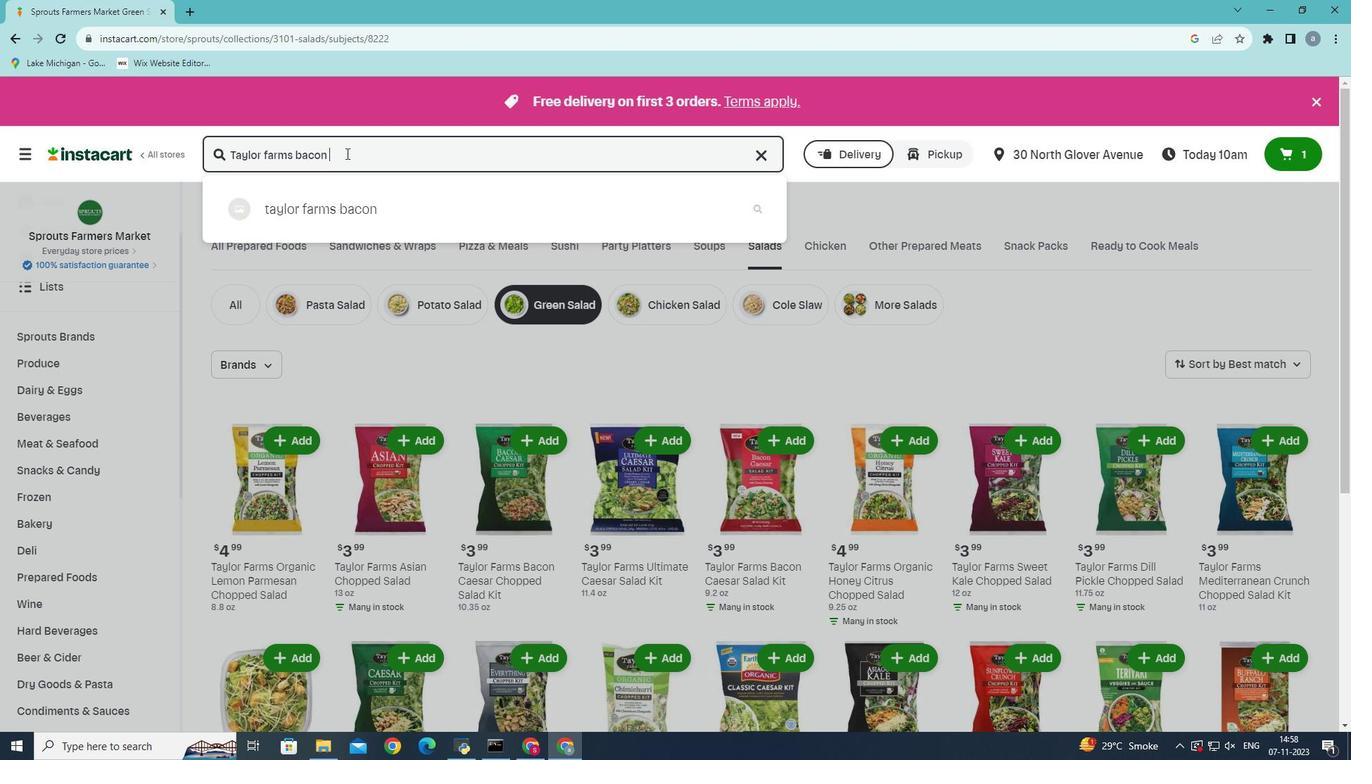 
Action: Key pressed caesar<Key.space>chopped<Key.space>salad<Key.space>kit<Key.enter>
Screenshot: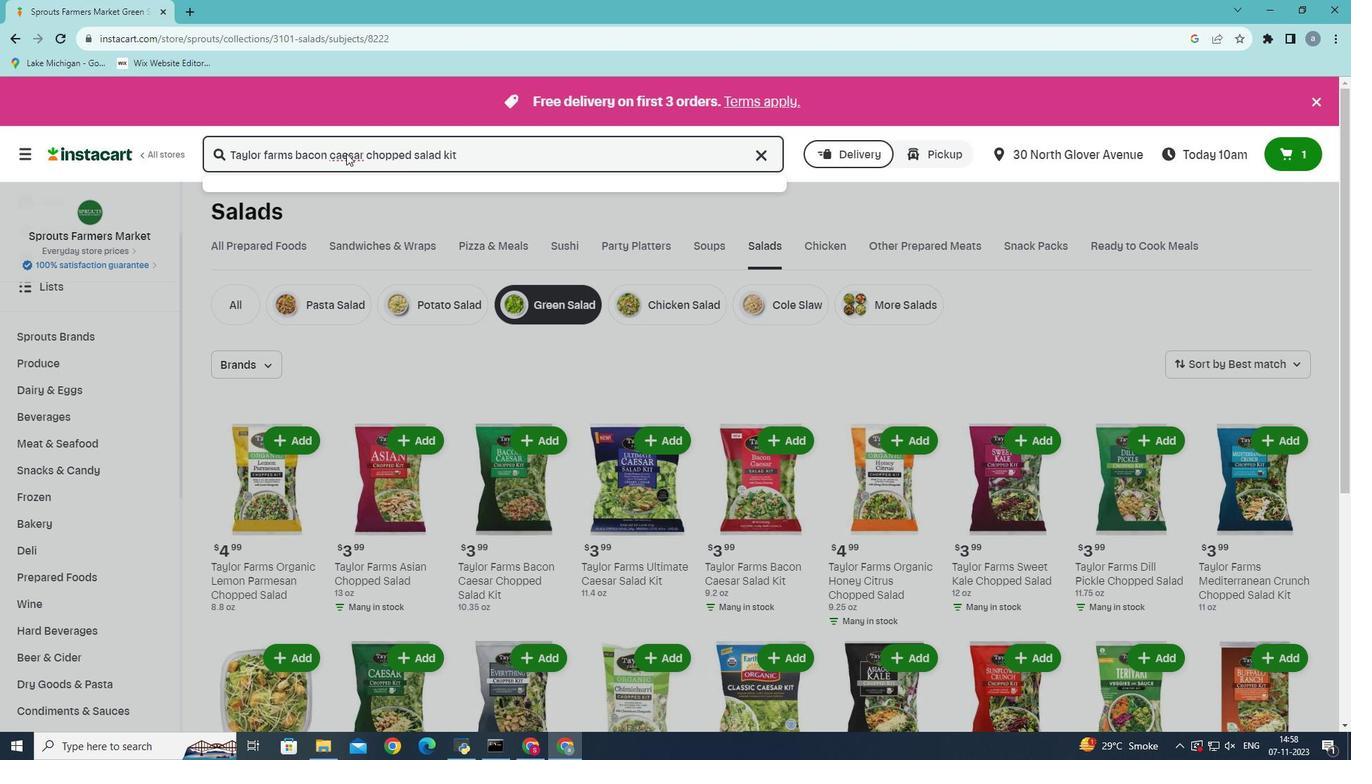 
Action: Mouse moved to (390, 304)
Screenshot: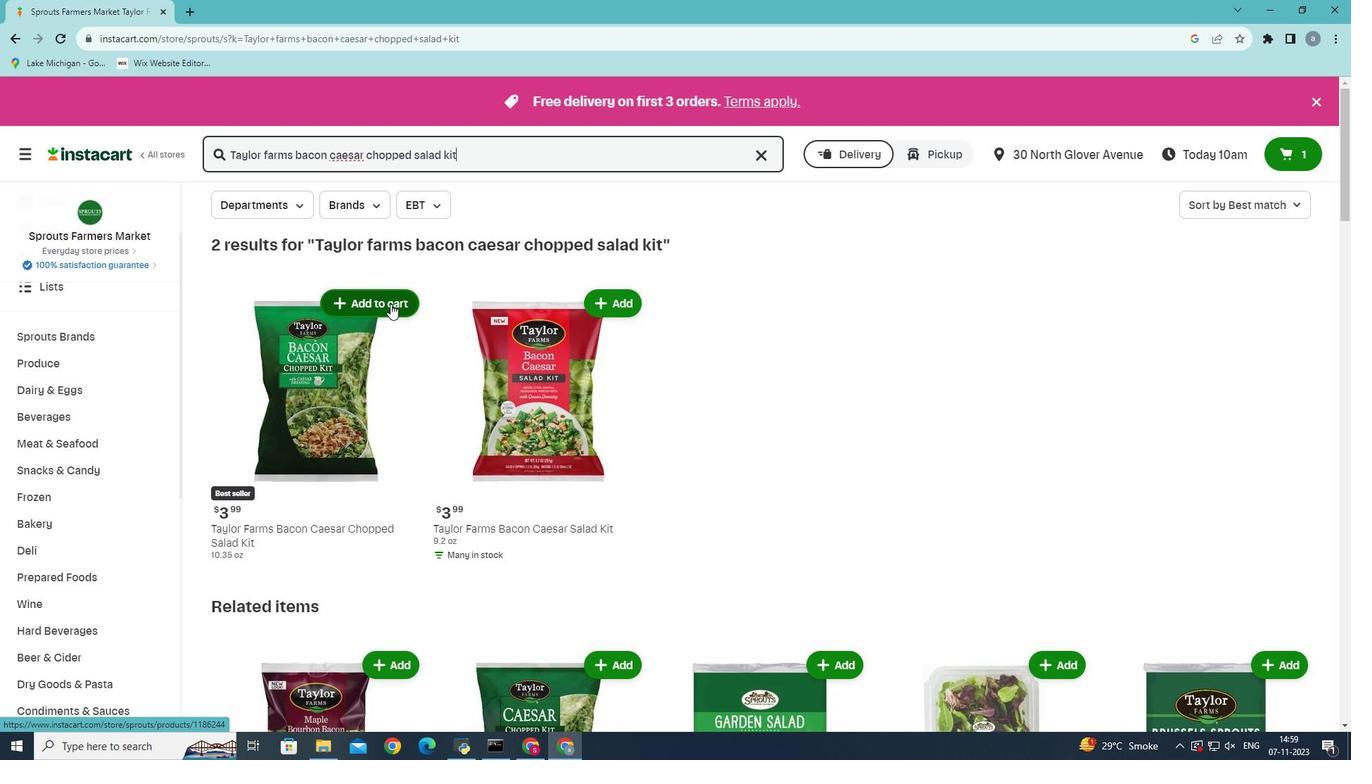 
Action: Mouse pressed left at (390, 304)
Screenshot: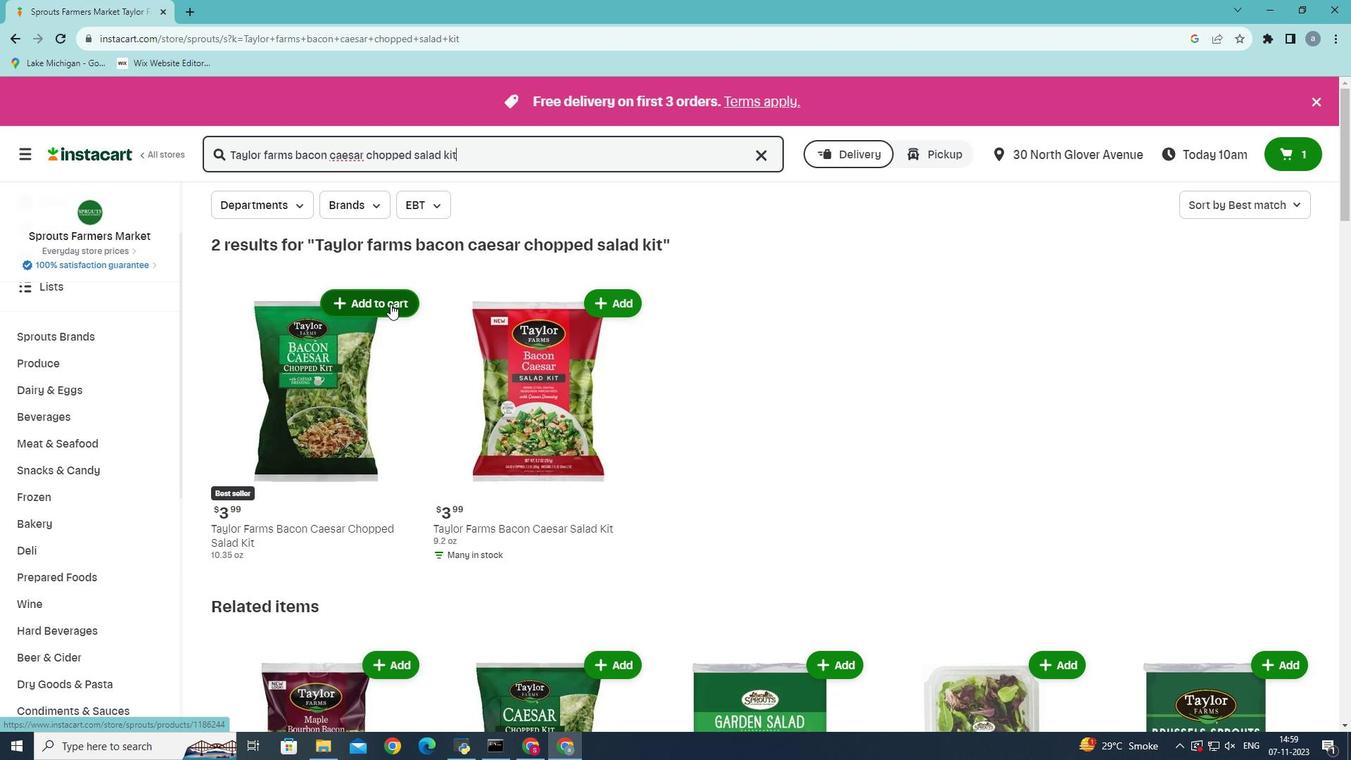 
Action: Mouse moved to (951, 313)
Screenshot: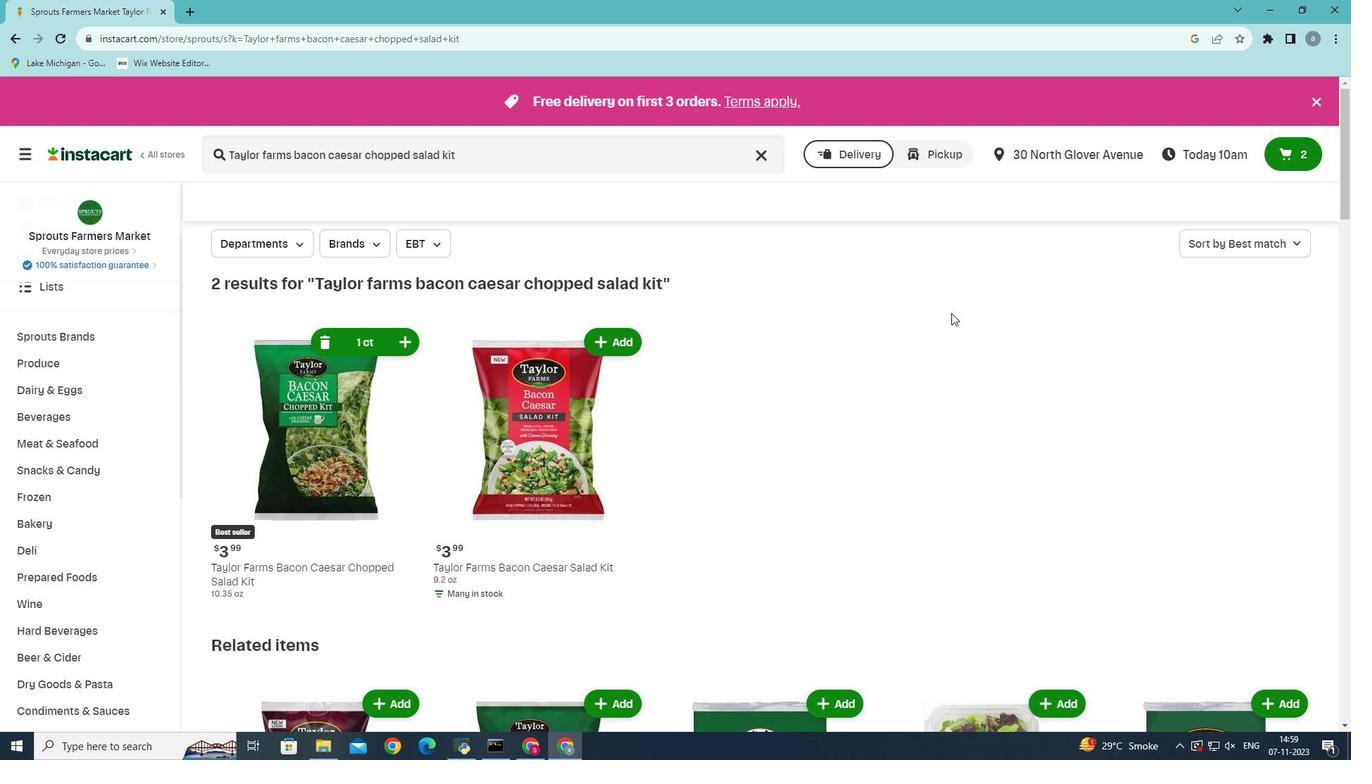 
